 Task: Search one way flight ticket for 1 adult, 1 child, 1 infant in seat in premium economy from Yuma: Yuma International Airport/mcas Yuma to Indianapolis: Indianapolis International Airport on 8-5-2023. Number of bags: 2 carry on bags and 4 checked bags. Price is upto 91000. Outbound departure time preference is 11:45.
Action: Mouse moved to (392, 342)
Screenshot: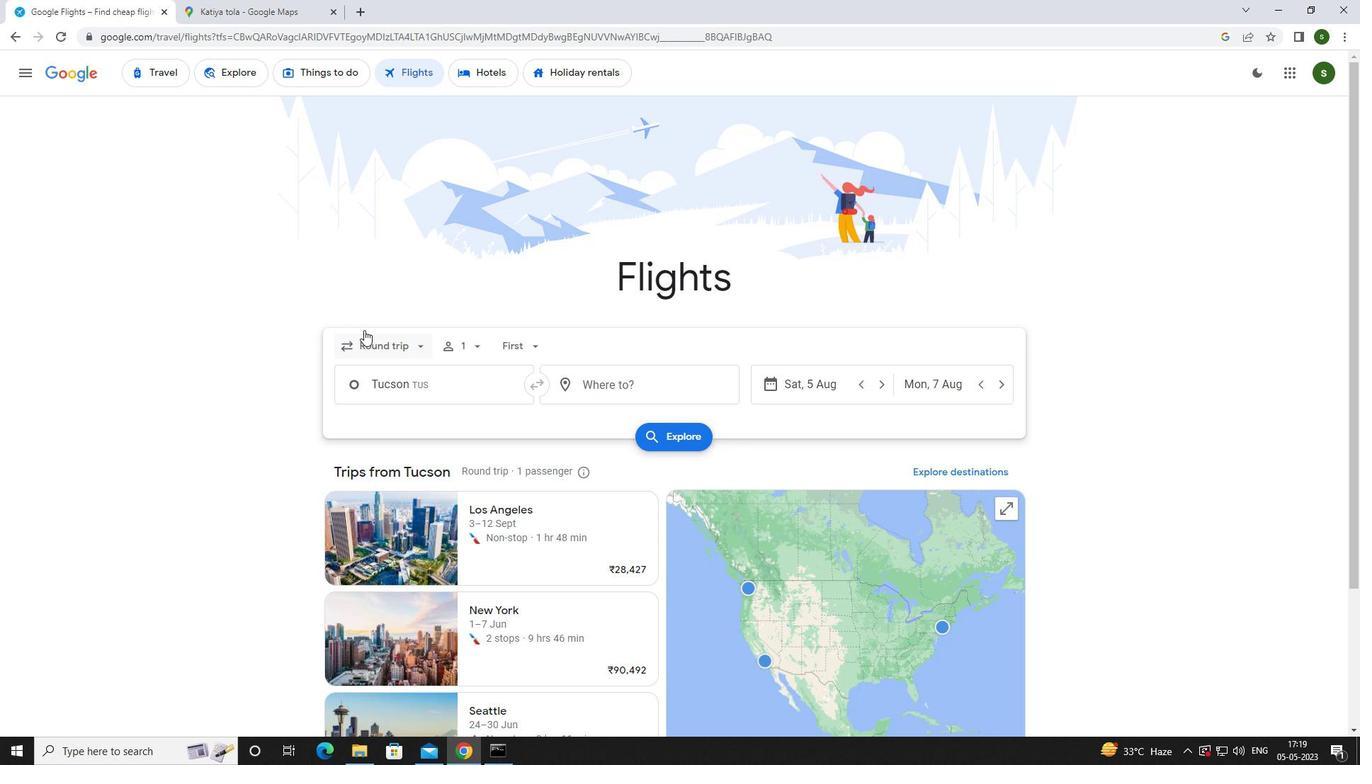 
Action: Mouse pressed left at (392, 342)
Screenshot: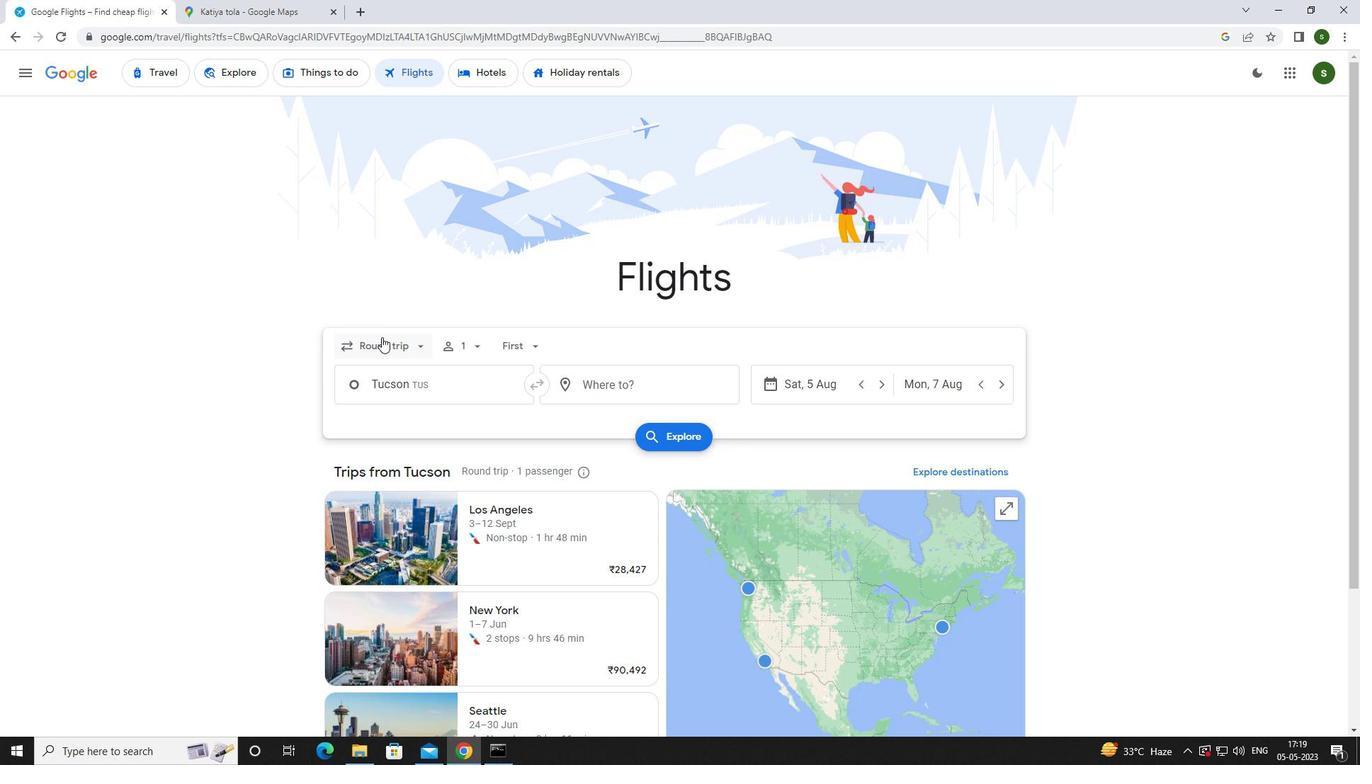 
Action: Mouse moved to (407, 407)
Screenshot: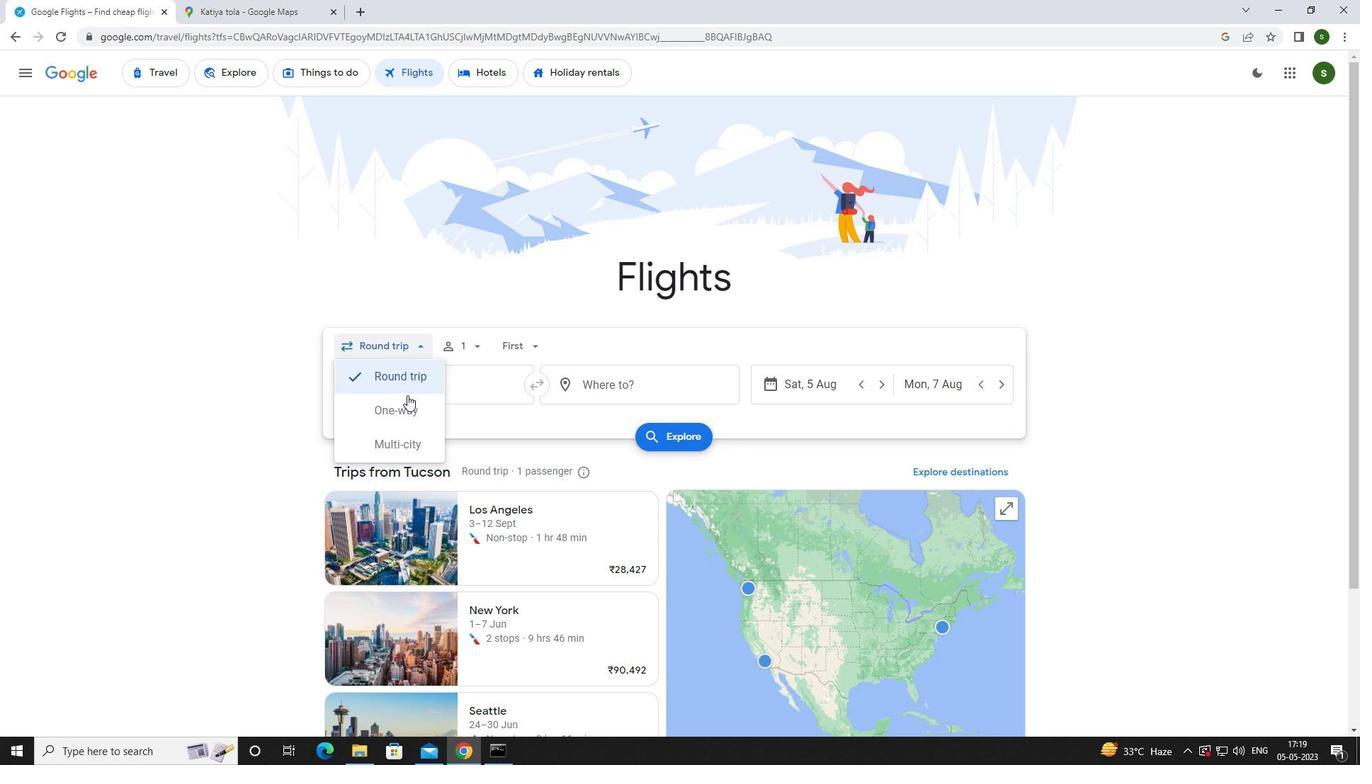 
Action: Mouse pressed left at (407, 407)
Screenshot: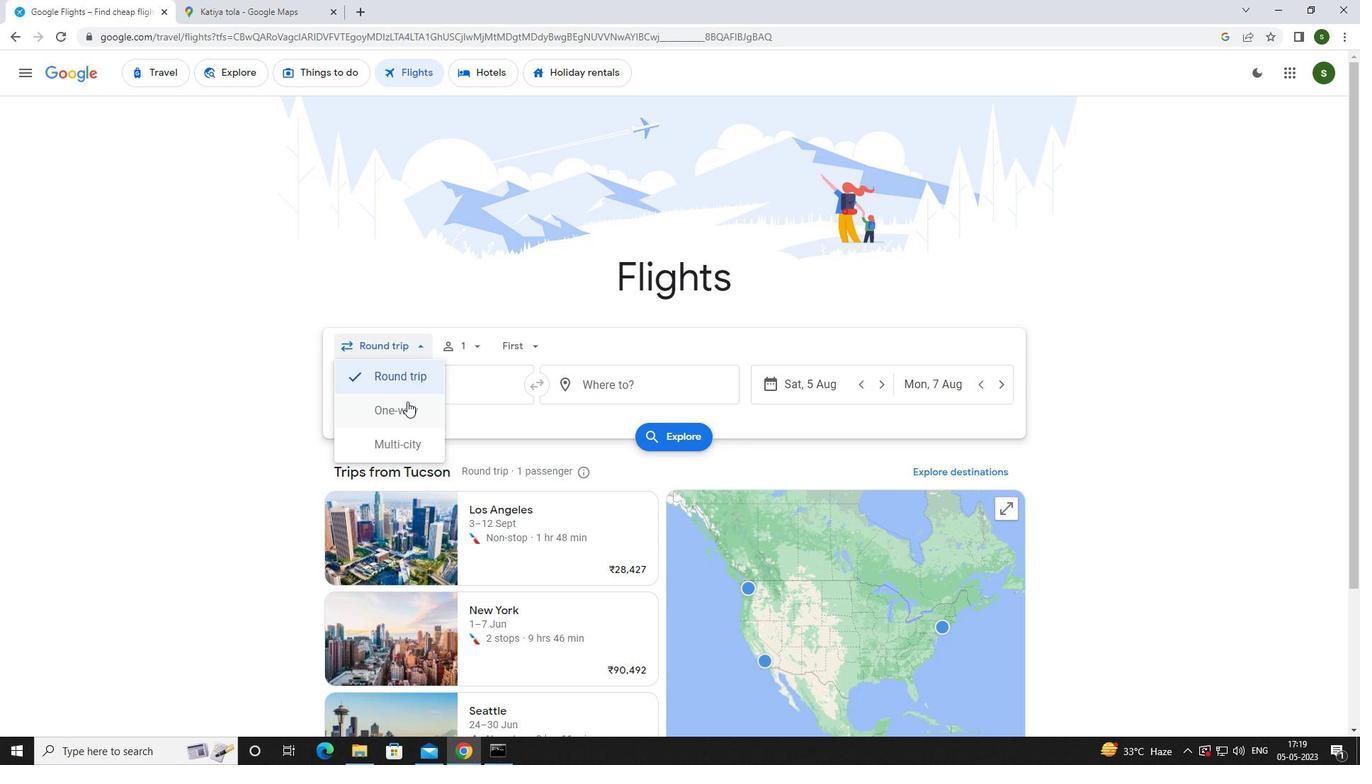 
Action: Mouse moved to (470, 347)
Screenshot: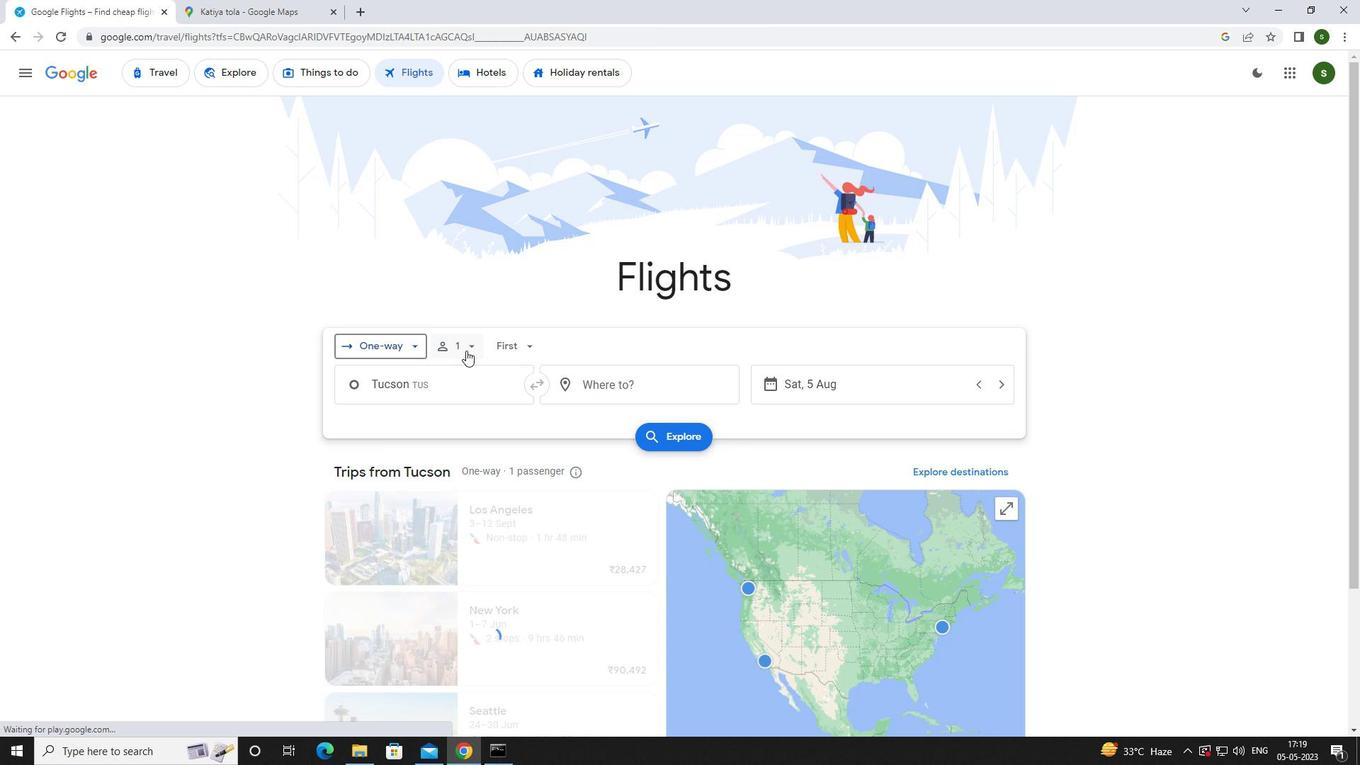 
Action: Mouse pressed left at (470, 347)
Screenshot: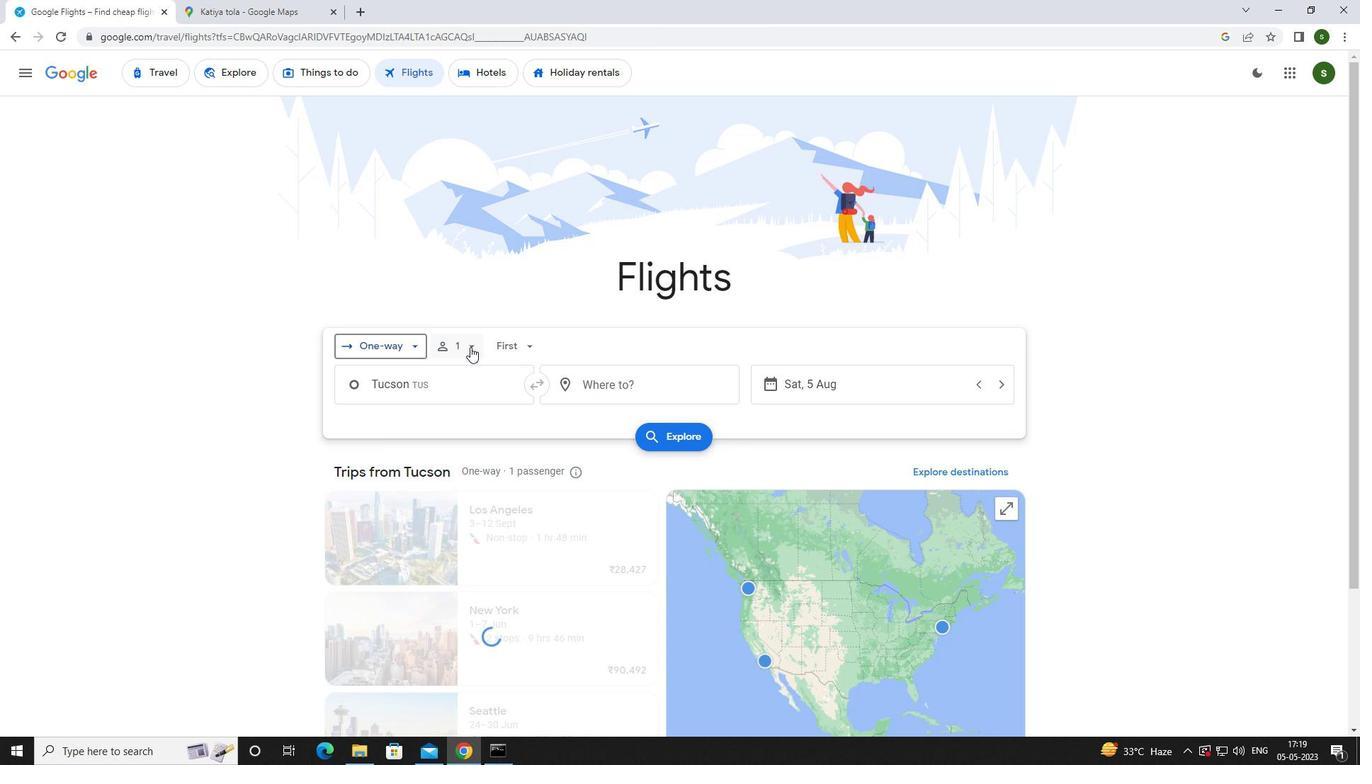 
Action: Mouse moved to (578, 415)
Screenshot: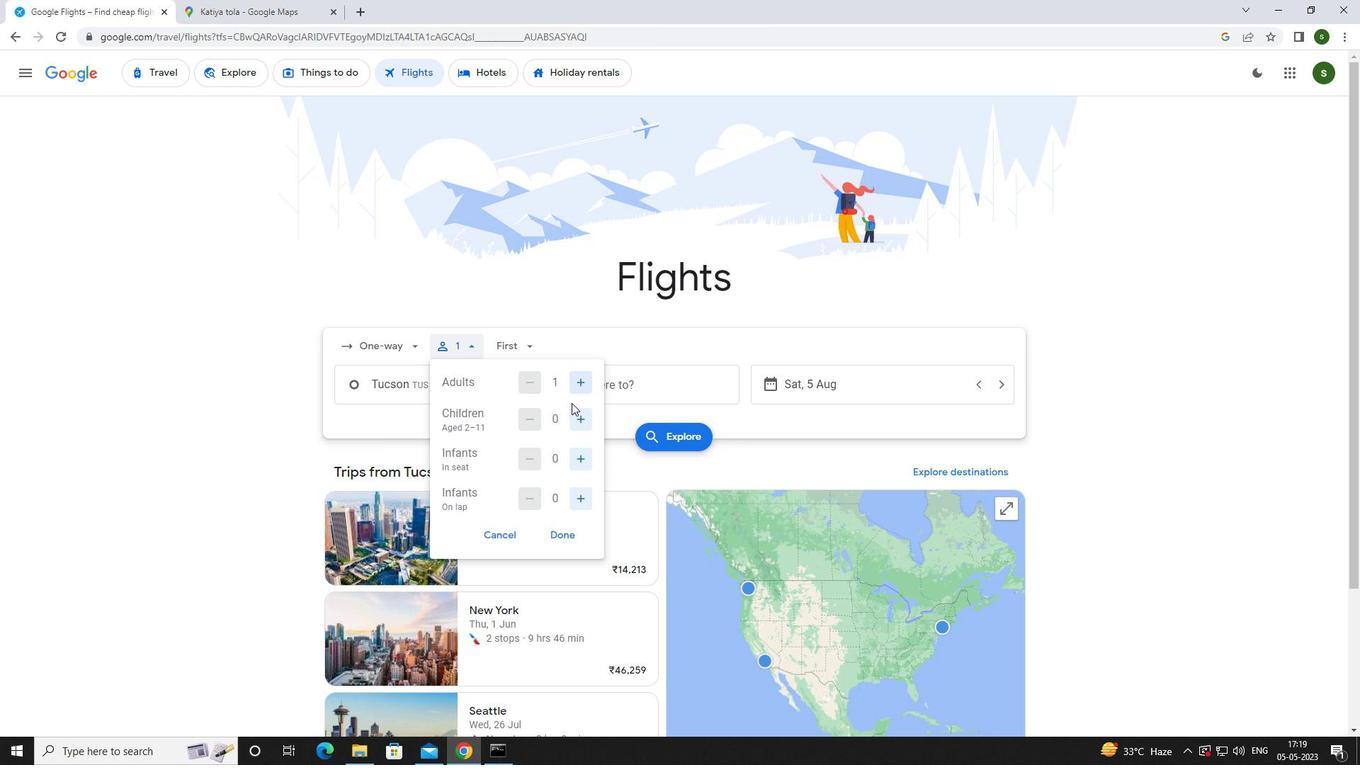 
Action: Mouse pressed left at (578, 415)
Screenshot: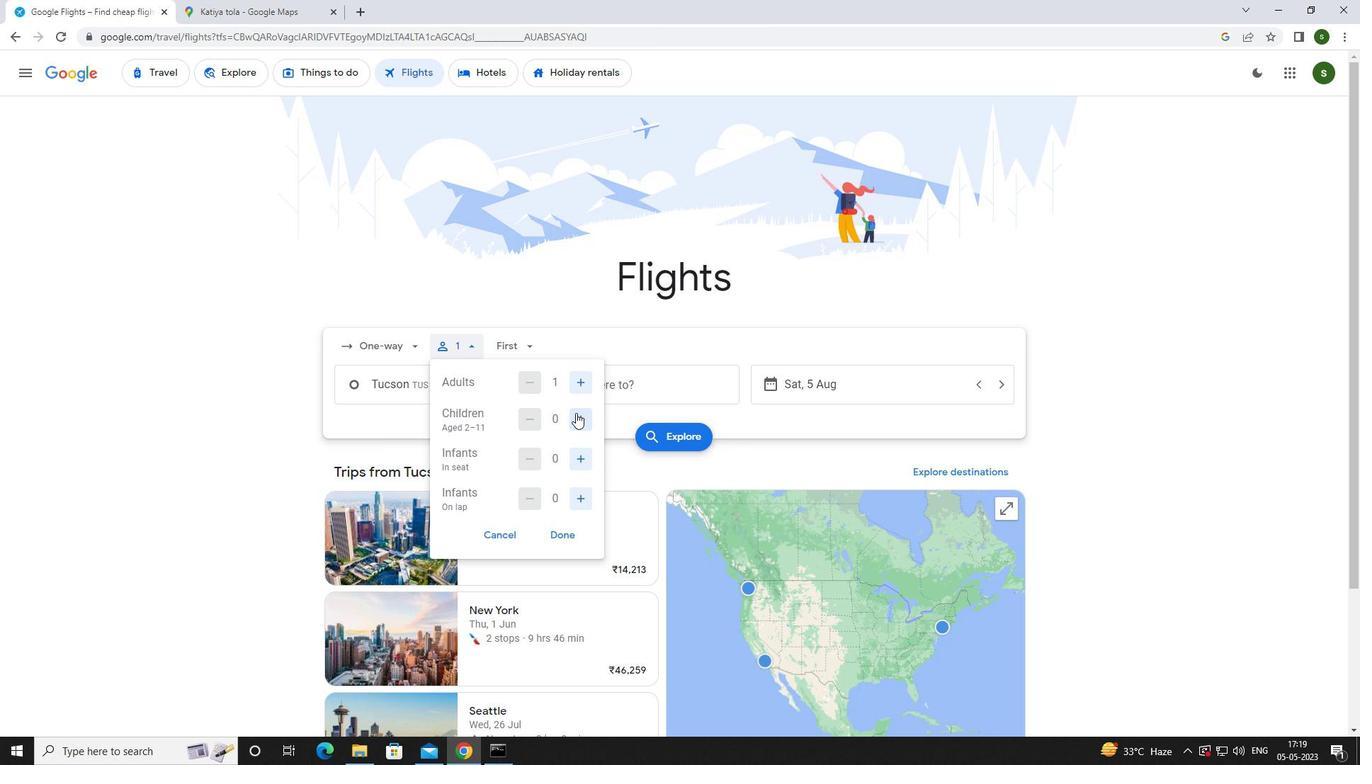 
Action: Mouse moved to (574, 455)
Screenshot: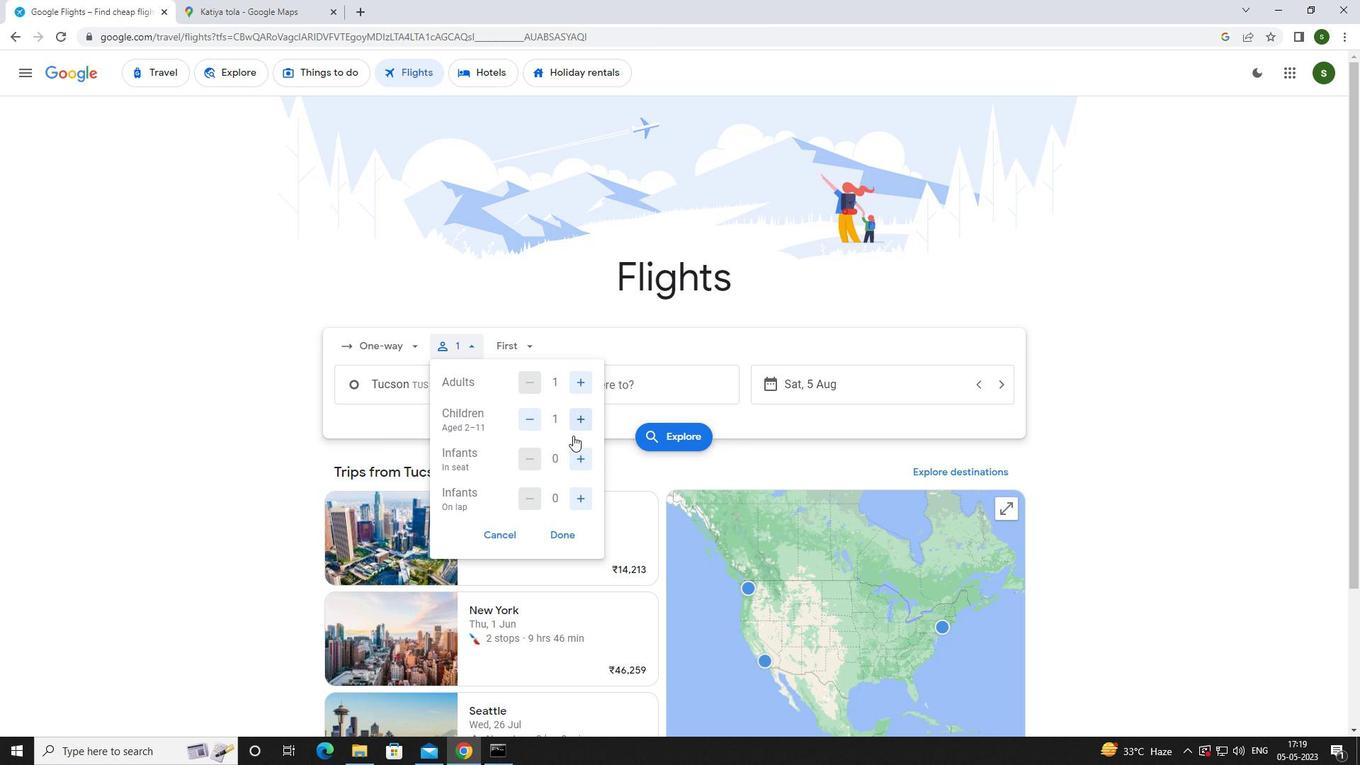 
Action: Mouse pressed left at (574, 455)
Screenshot: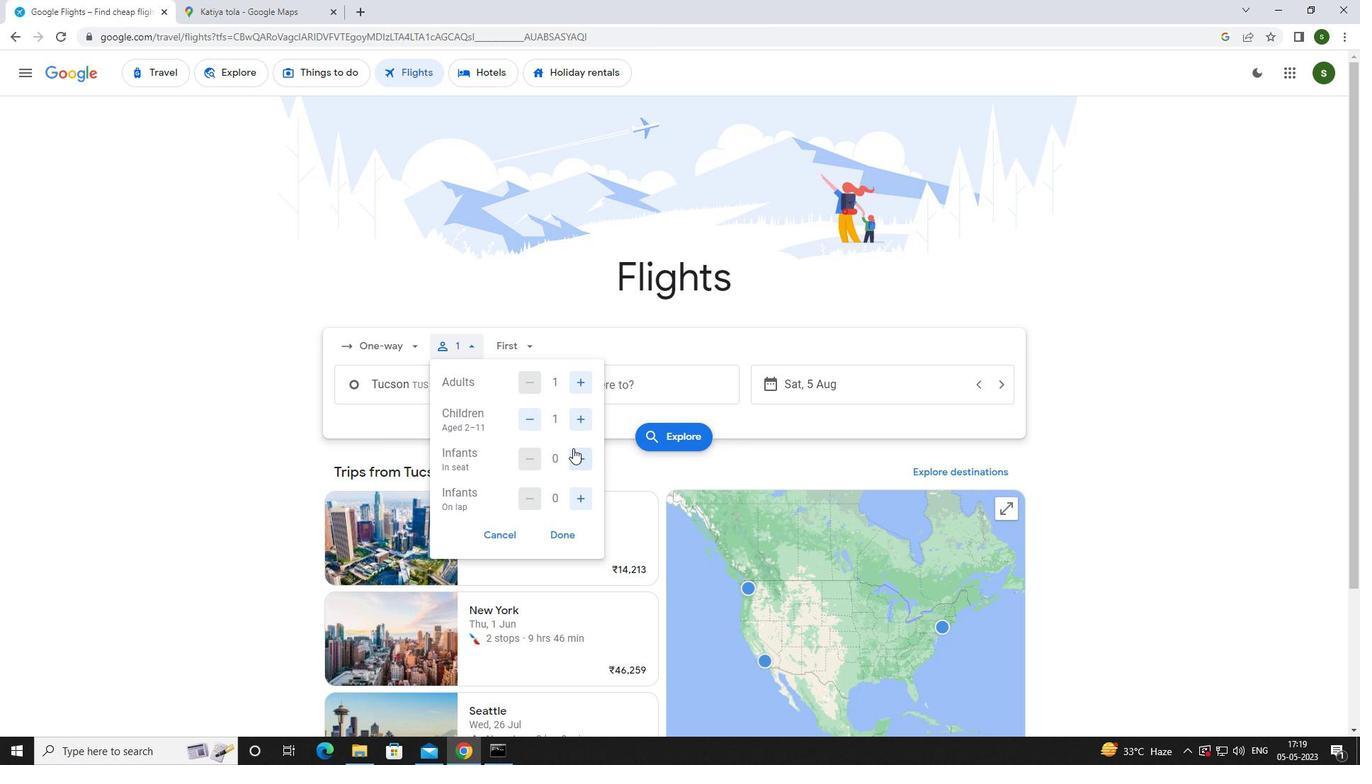 
Action: Mouse moved to (514, 345)
Screenshot: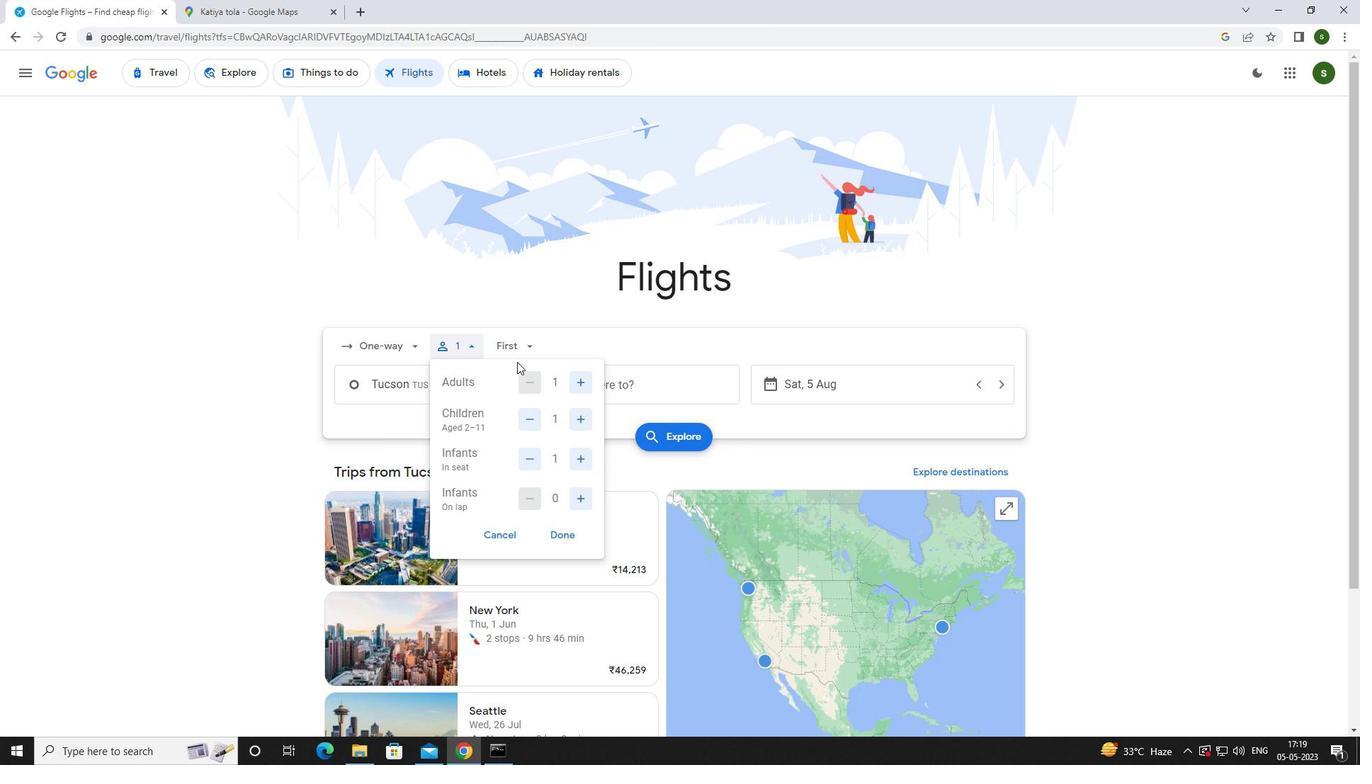 
Action: Mouse pressed left at (514, 345)
Screenshot: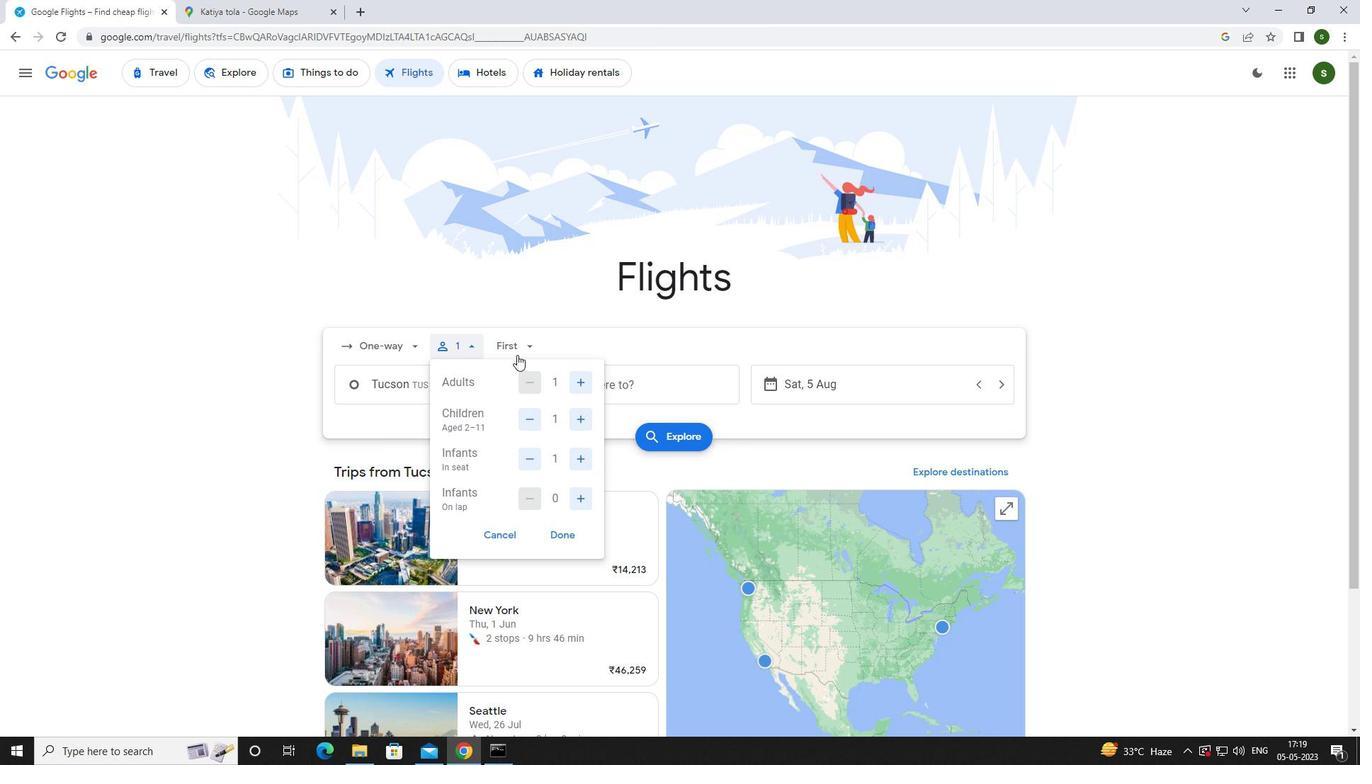
Action: Mouse moved to (546, 406)
Screenshot: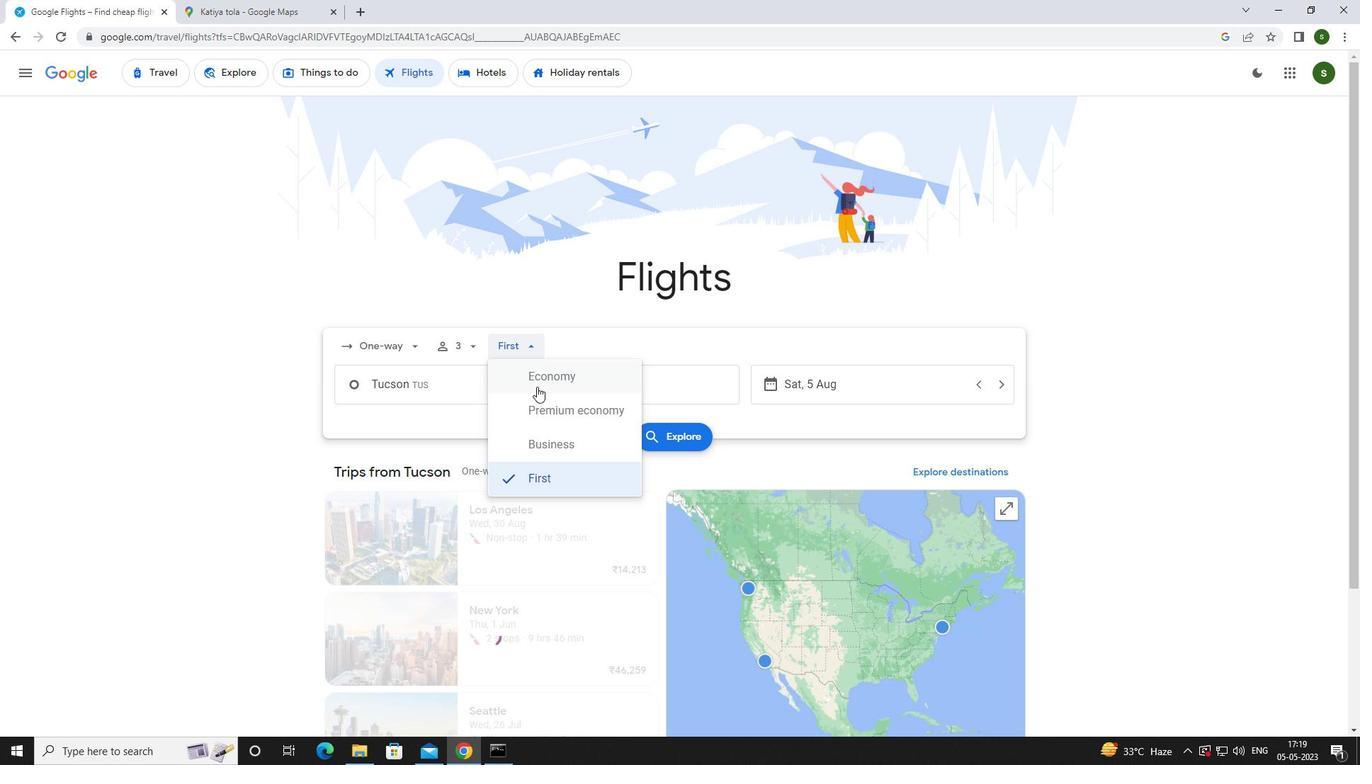 
Action: Mouse pressed left at (546, 406)
Screenshot: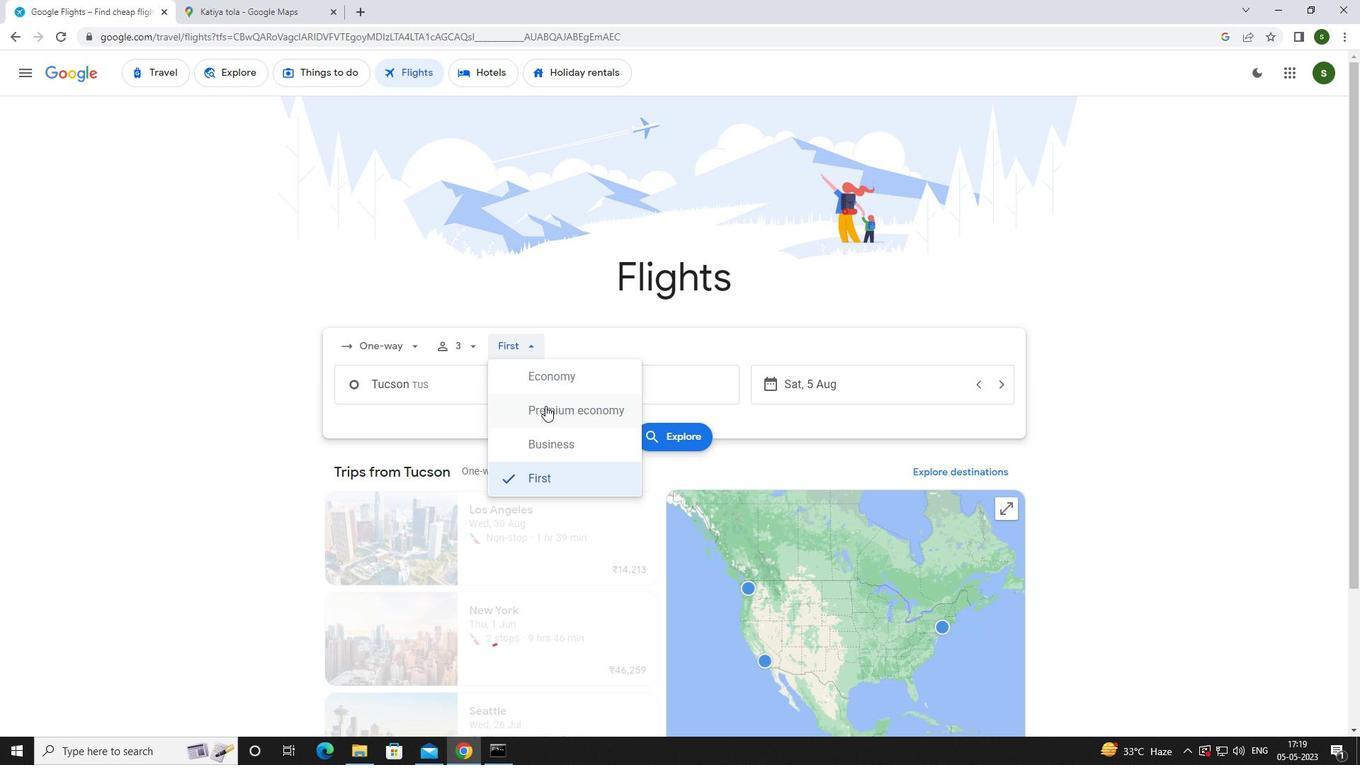 
Action: Mouse moved to (473, 391)
Screenshot: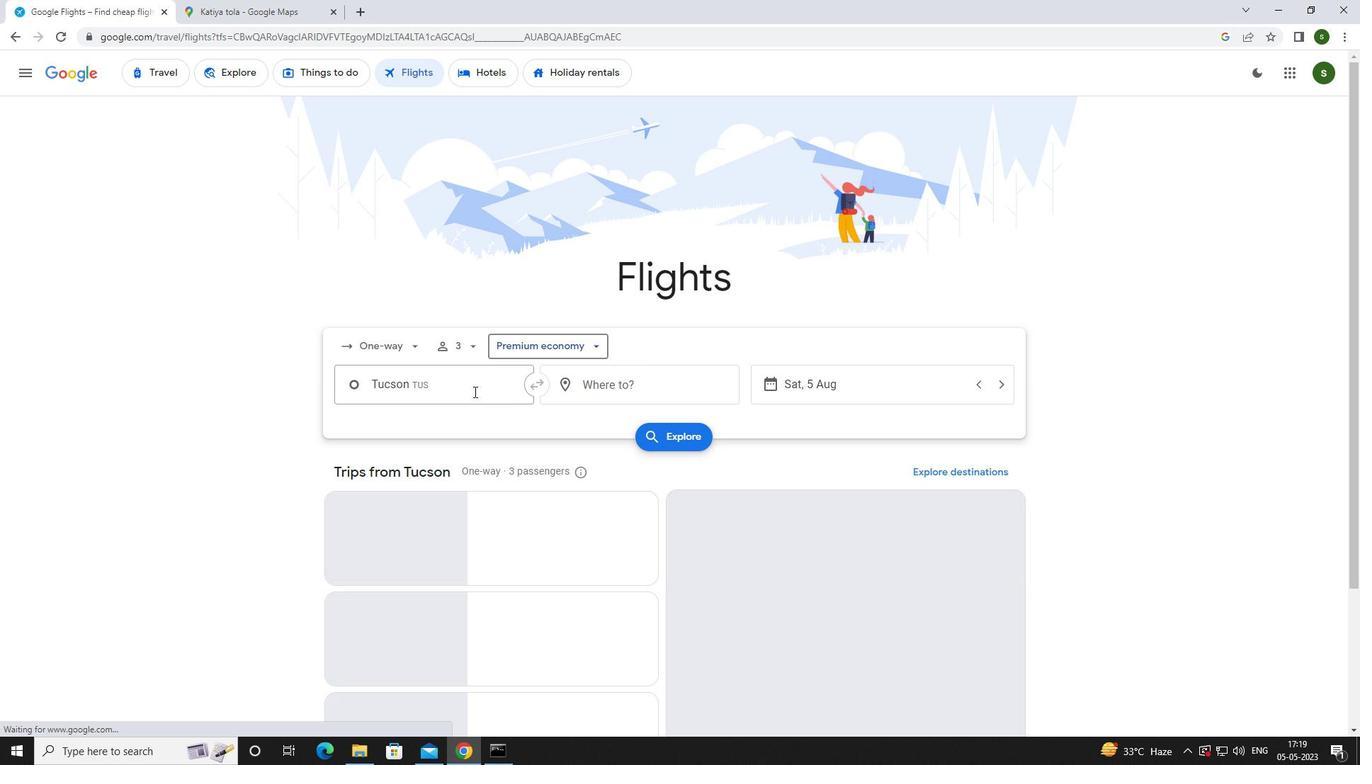 
Action: Mouse pressed left at (473, 391)
Screenshot: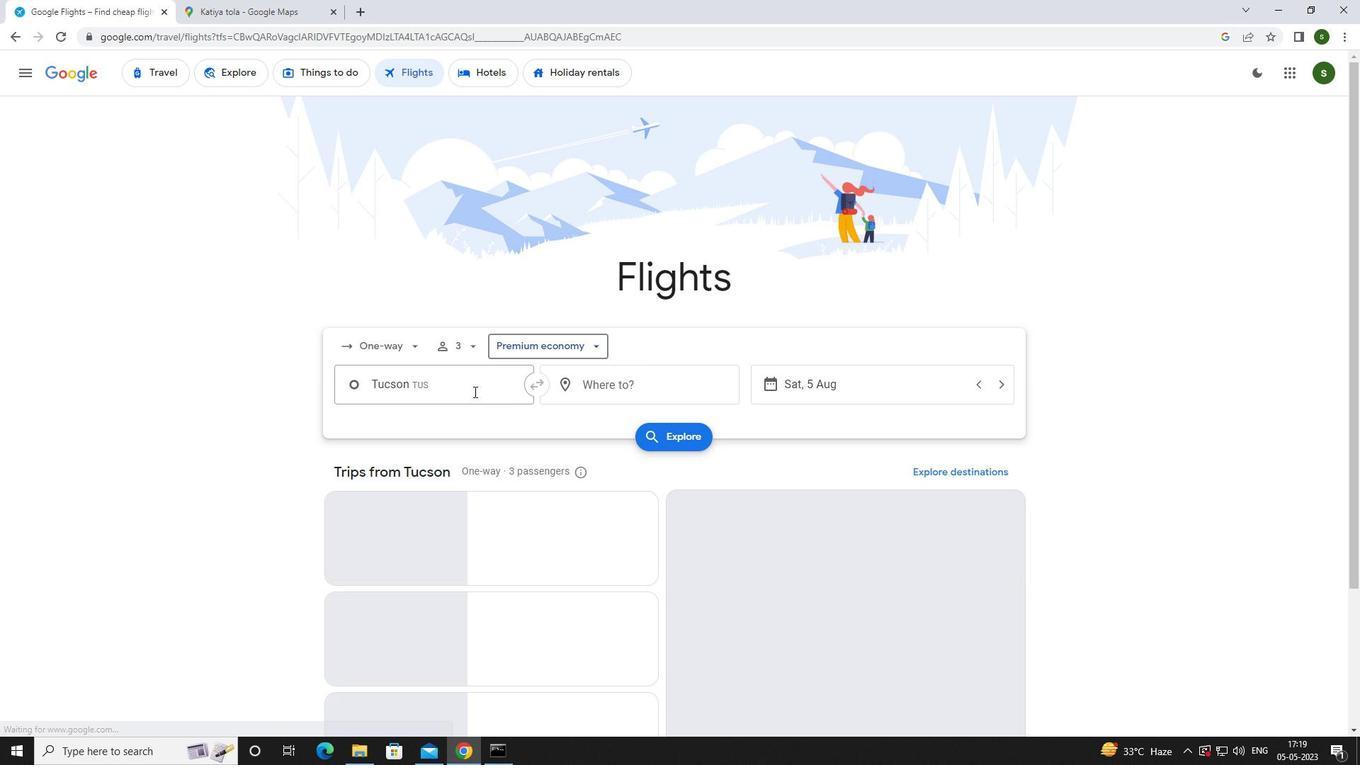 
Action: Key pressed <Key.caps_lock>y<Key.caps_lock>uma
Screenshot: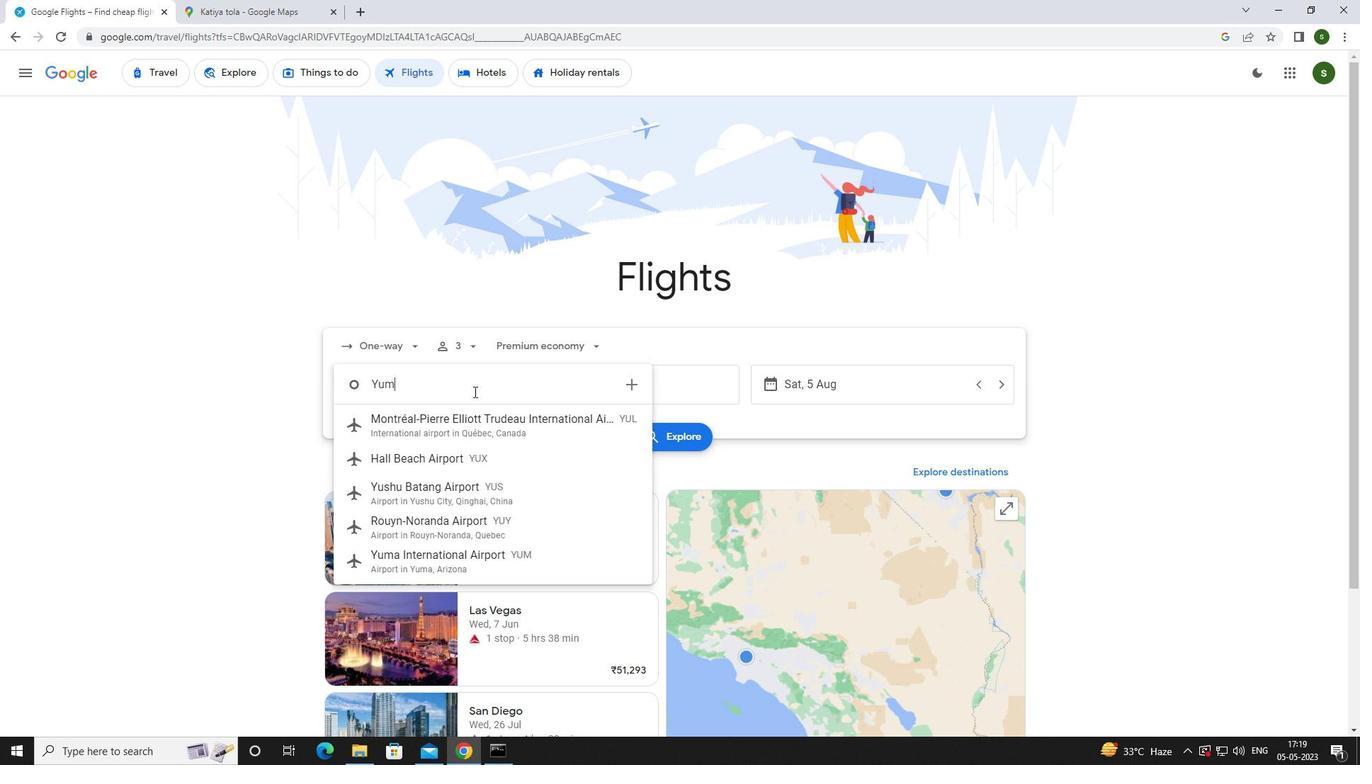
Action: Mouse moved to (477, 459)
Screenshot: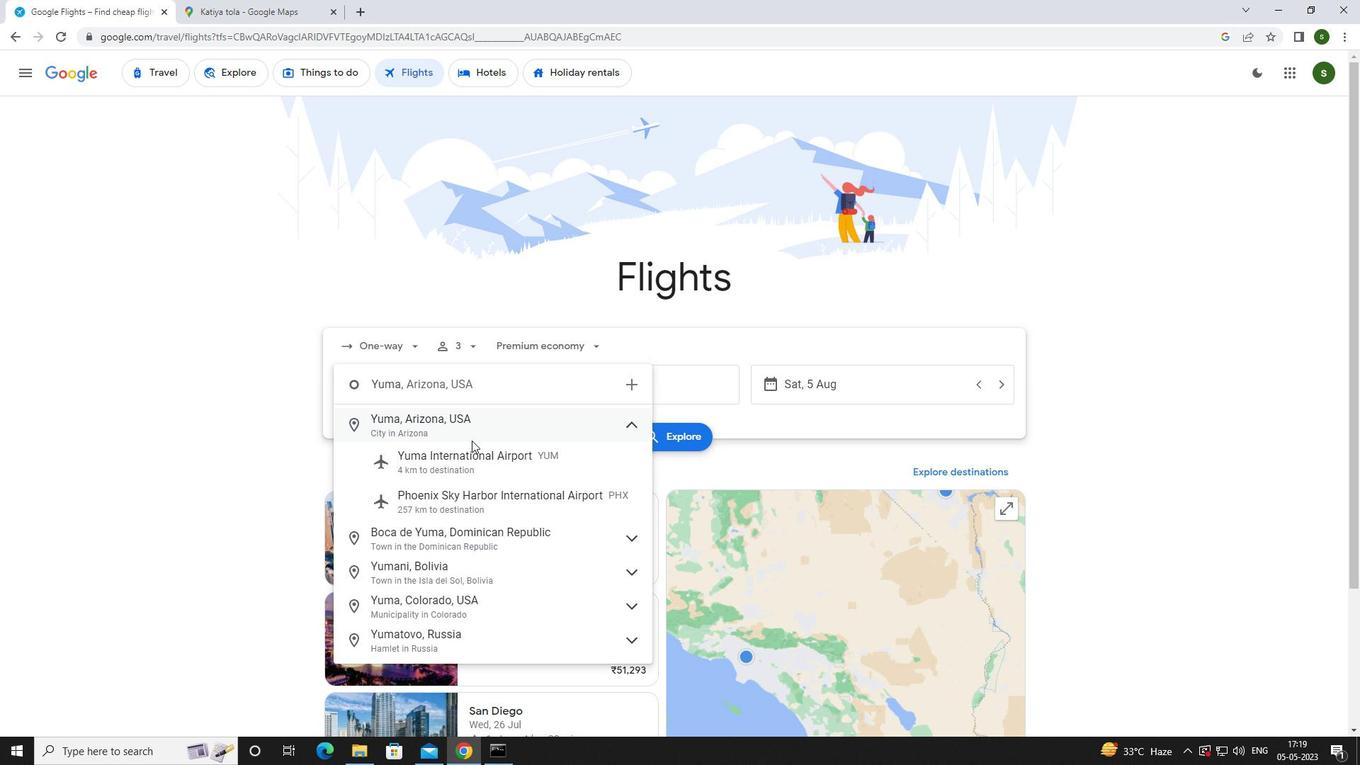 
Action: Mouse pressed left at (477, 459)
Screenshot: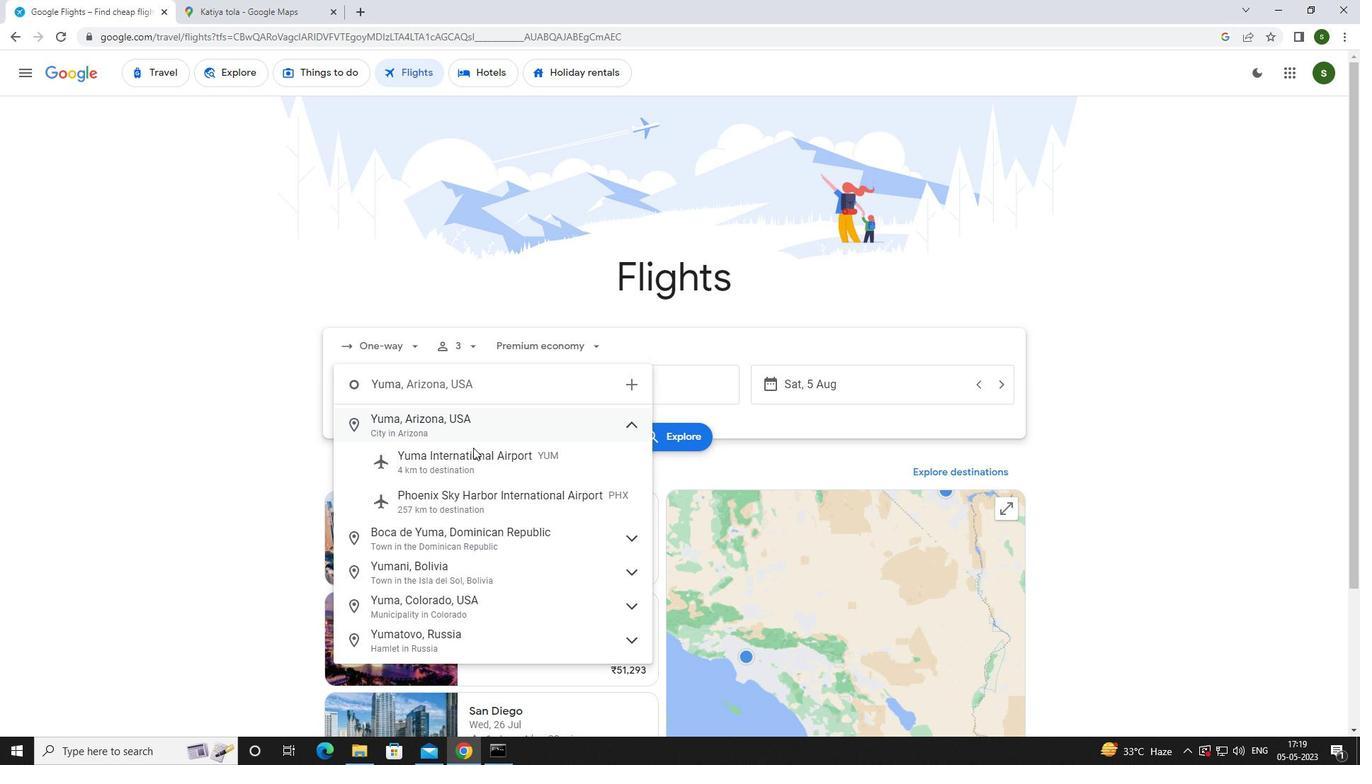 
Action: Mouse moved to (607, 383)
Screenshot: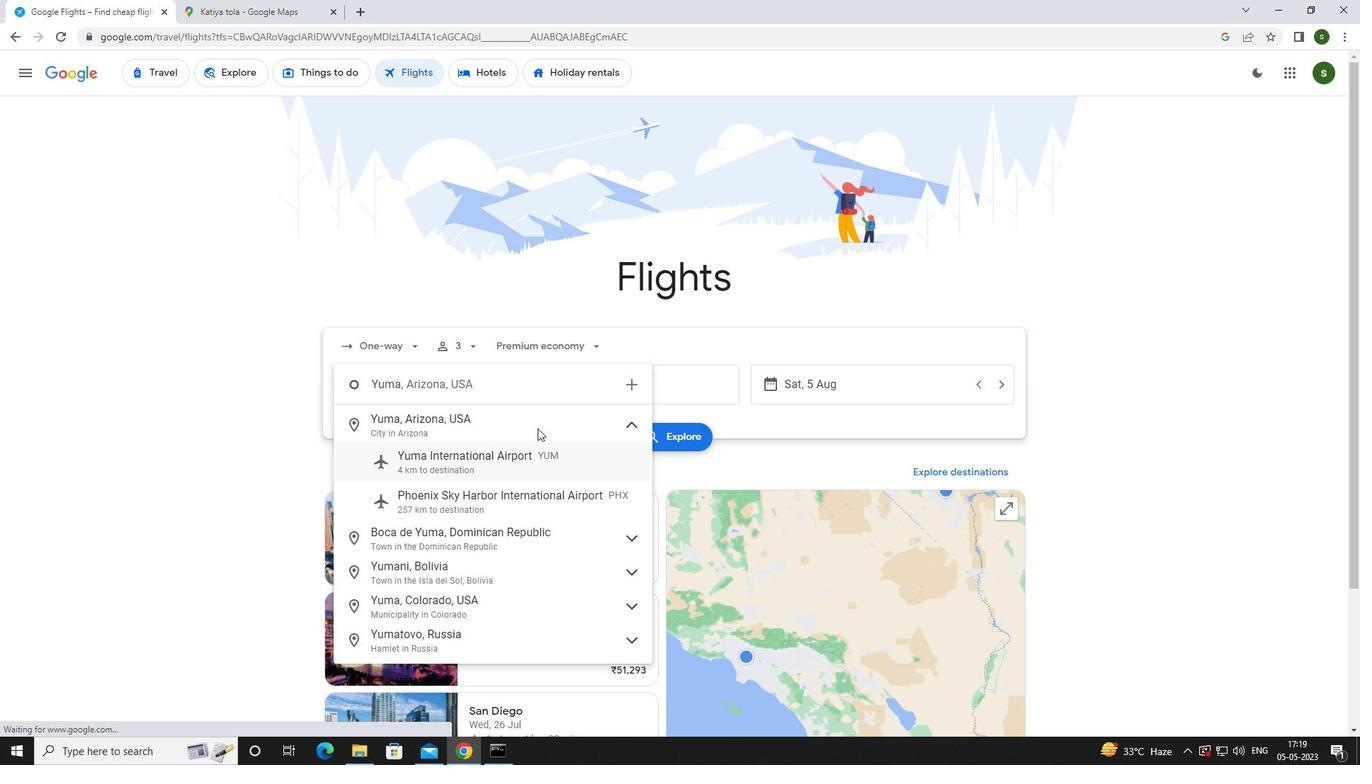 
Action: Mouse pressed left at (607, 383)
Screenshot: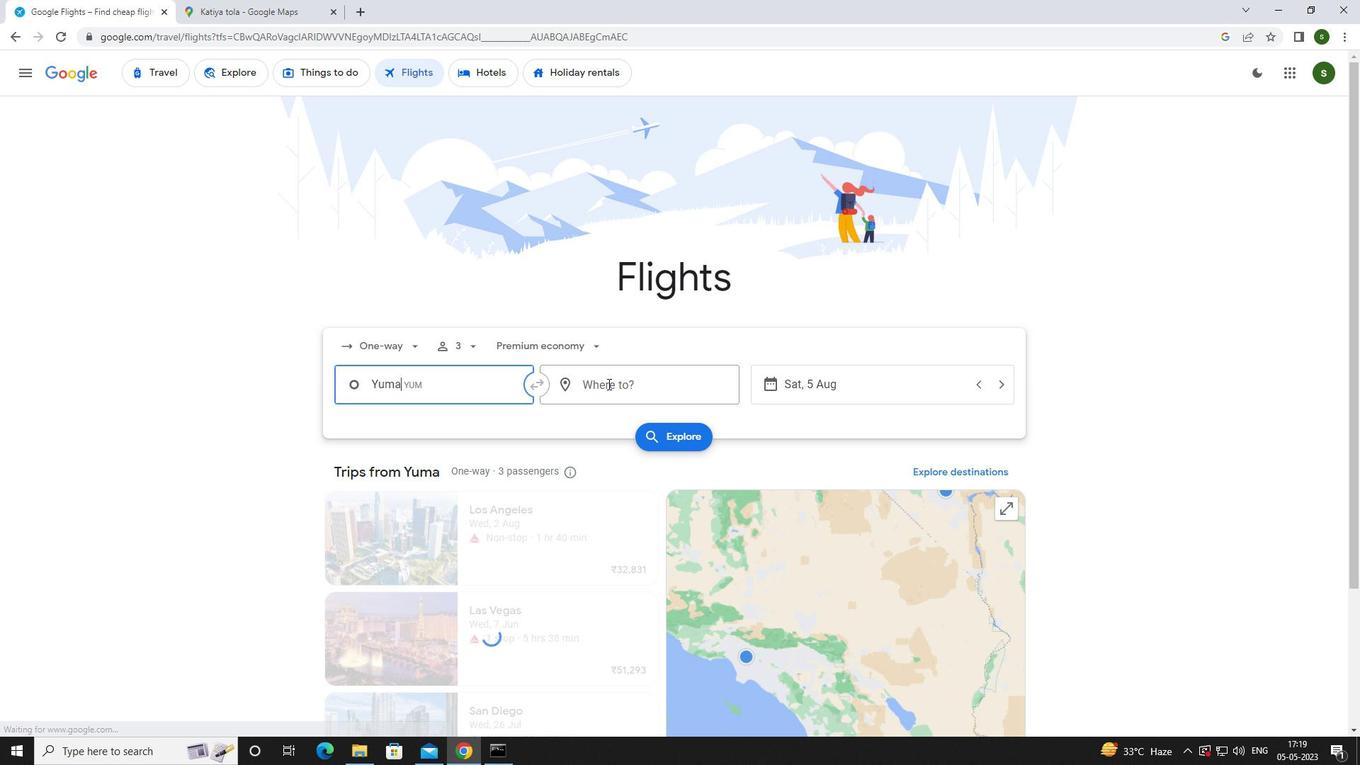 
Action: Key pressed <Key.caps_lock>i<Key.caps_lock>ndianapoli
Screenshot: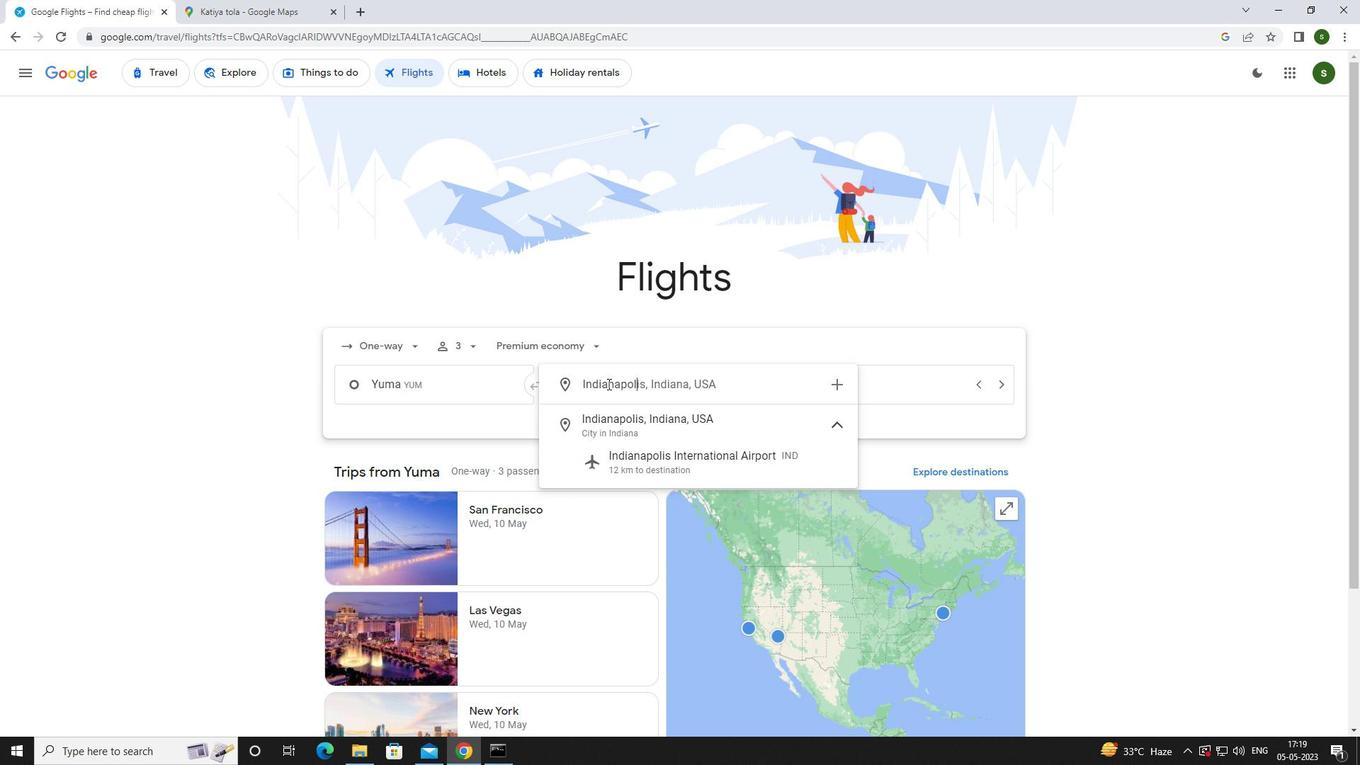 
Action: Mouse moved to (612, 464)
Screenshot: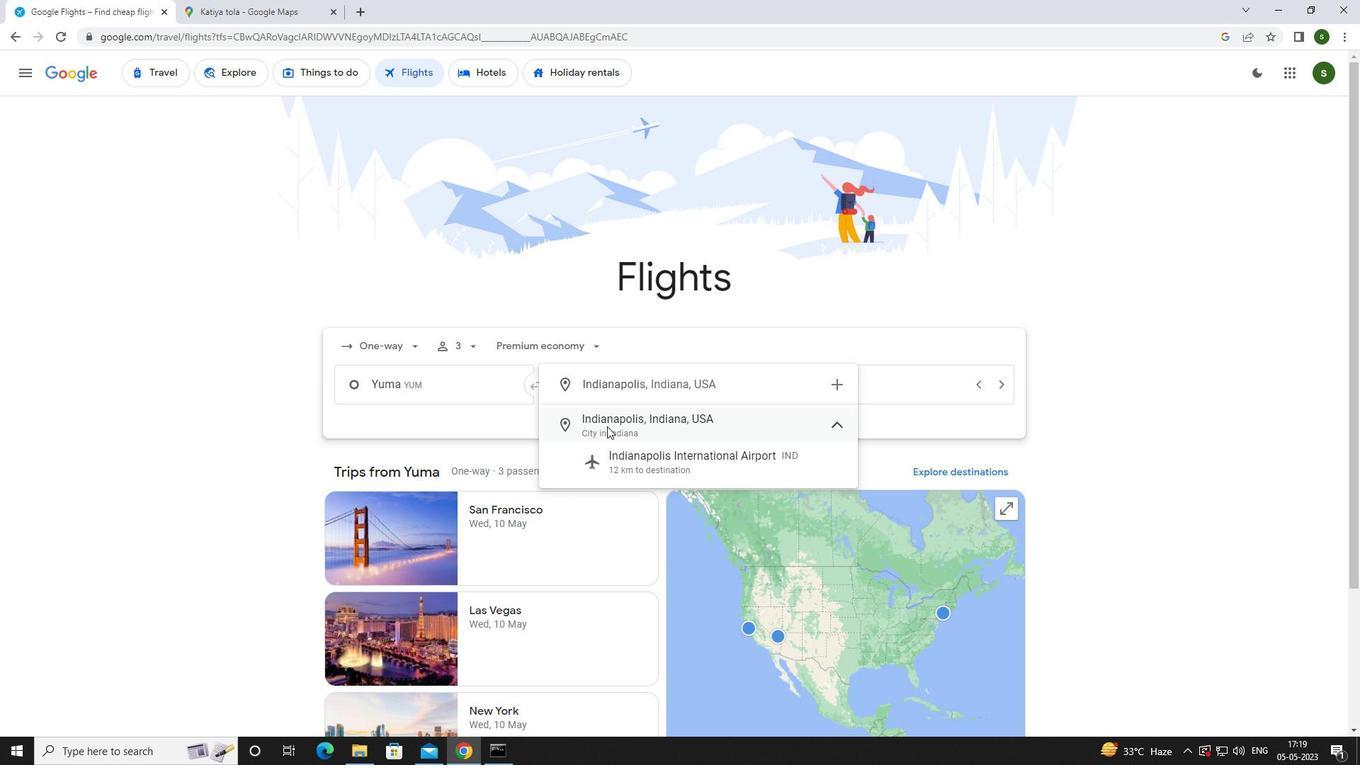 
Action: Mouse pressed left at (612, 464)
Screenshot: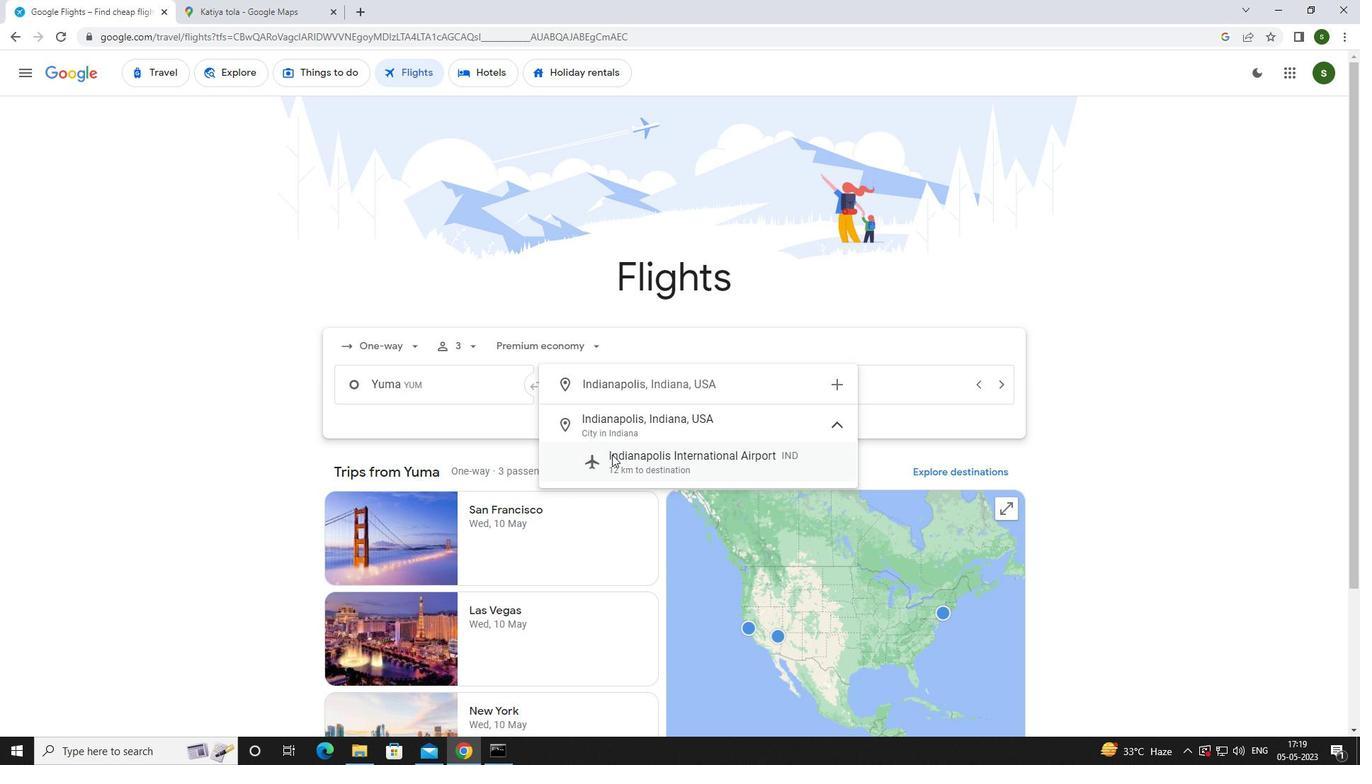 
Action: Mouse moved to (812, 382)
Screenshot: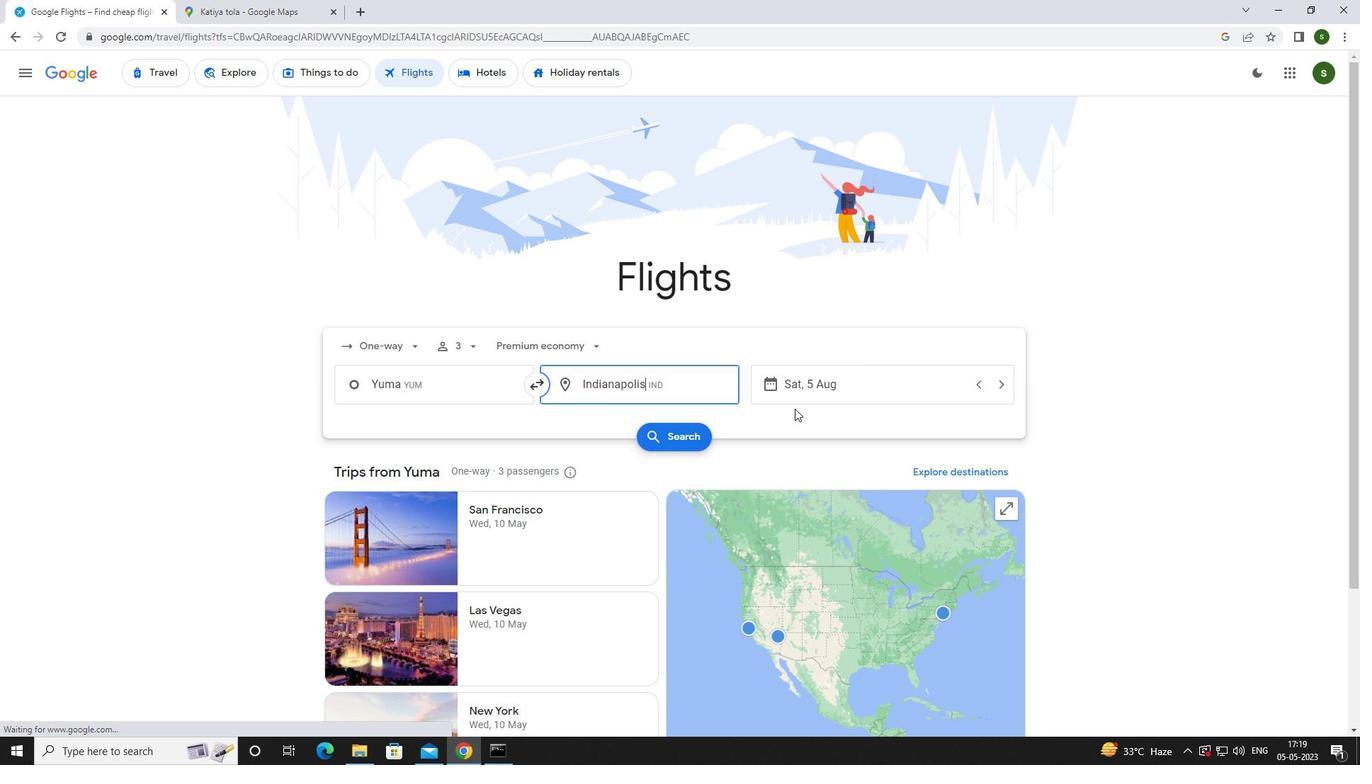 
Action: Mouse pressed left at (812, 382)
Screenshot: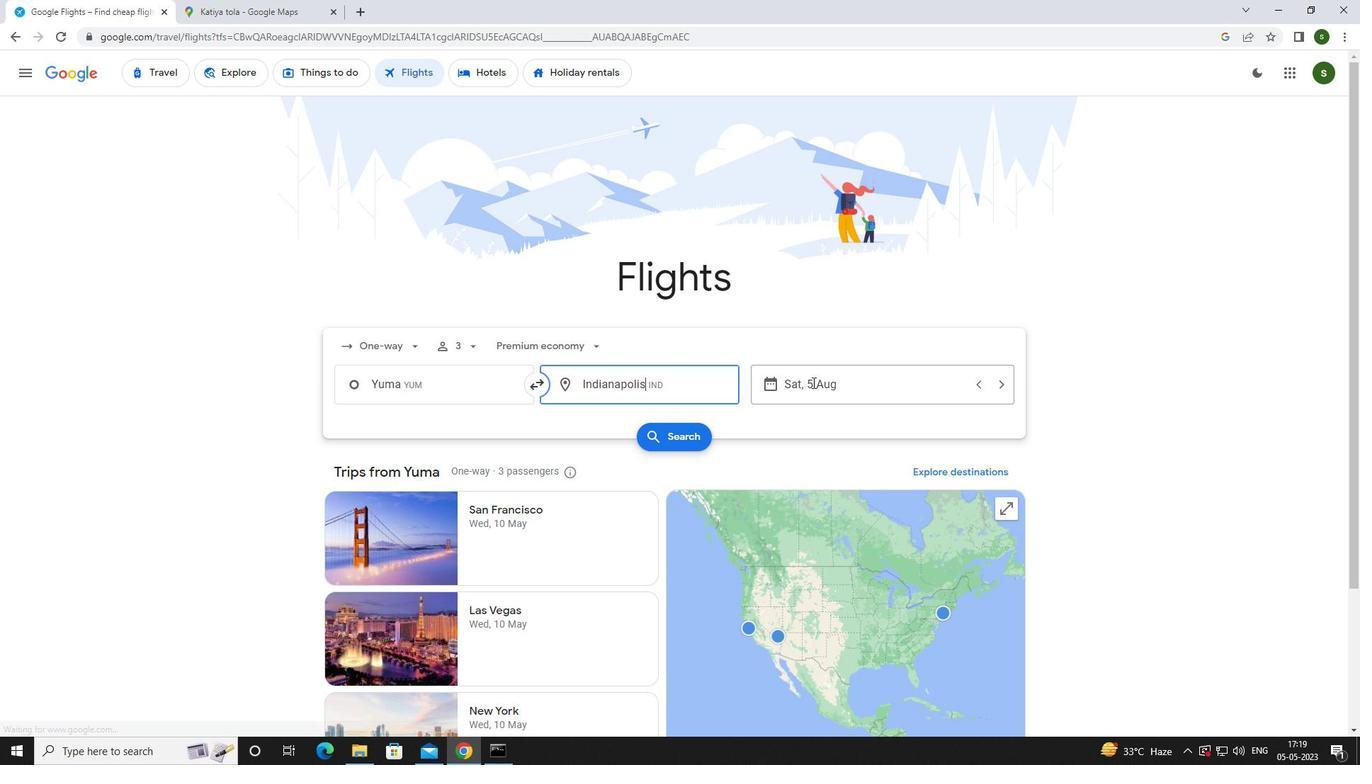 
Action: Mouse moved to (720, 483)
Screenshot: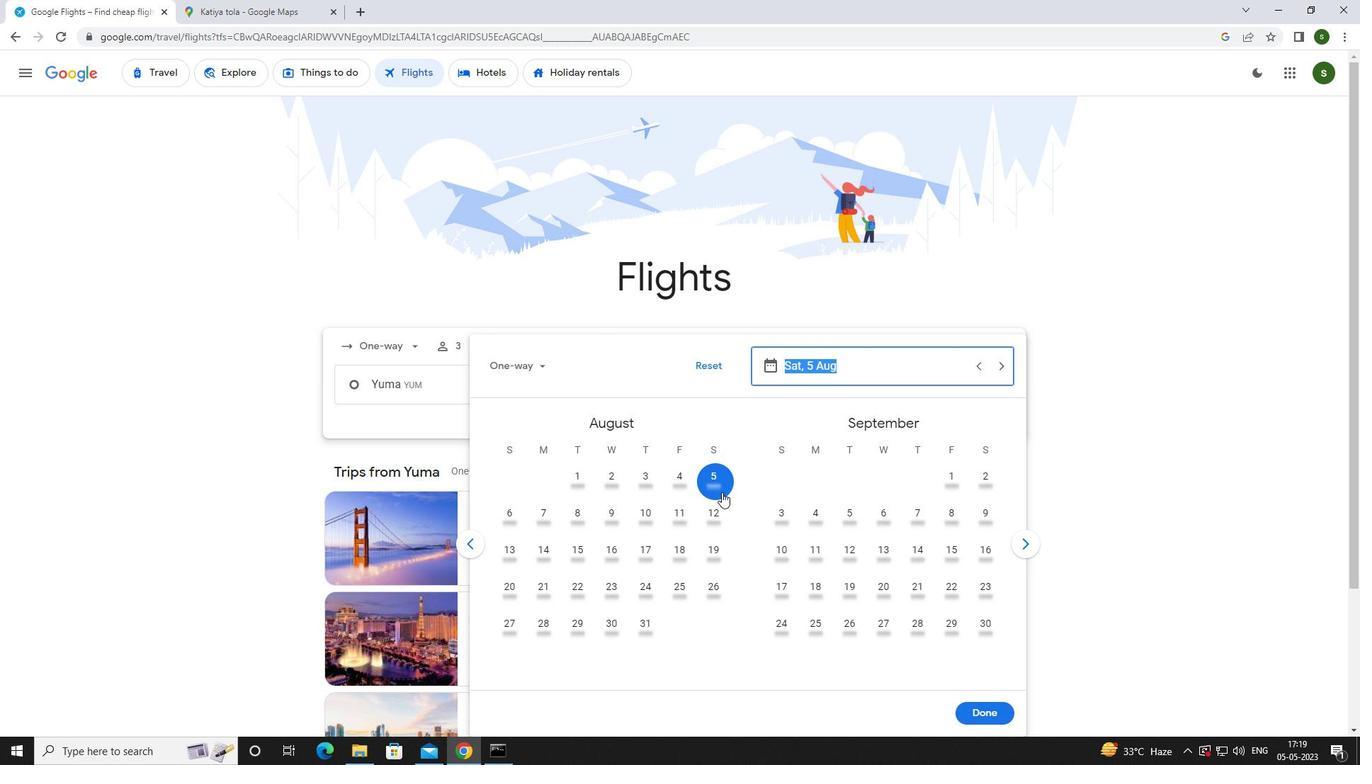 
Action: Mouse pressed left at (720, 483)
Screenshot: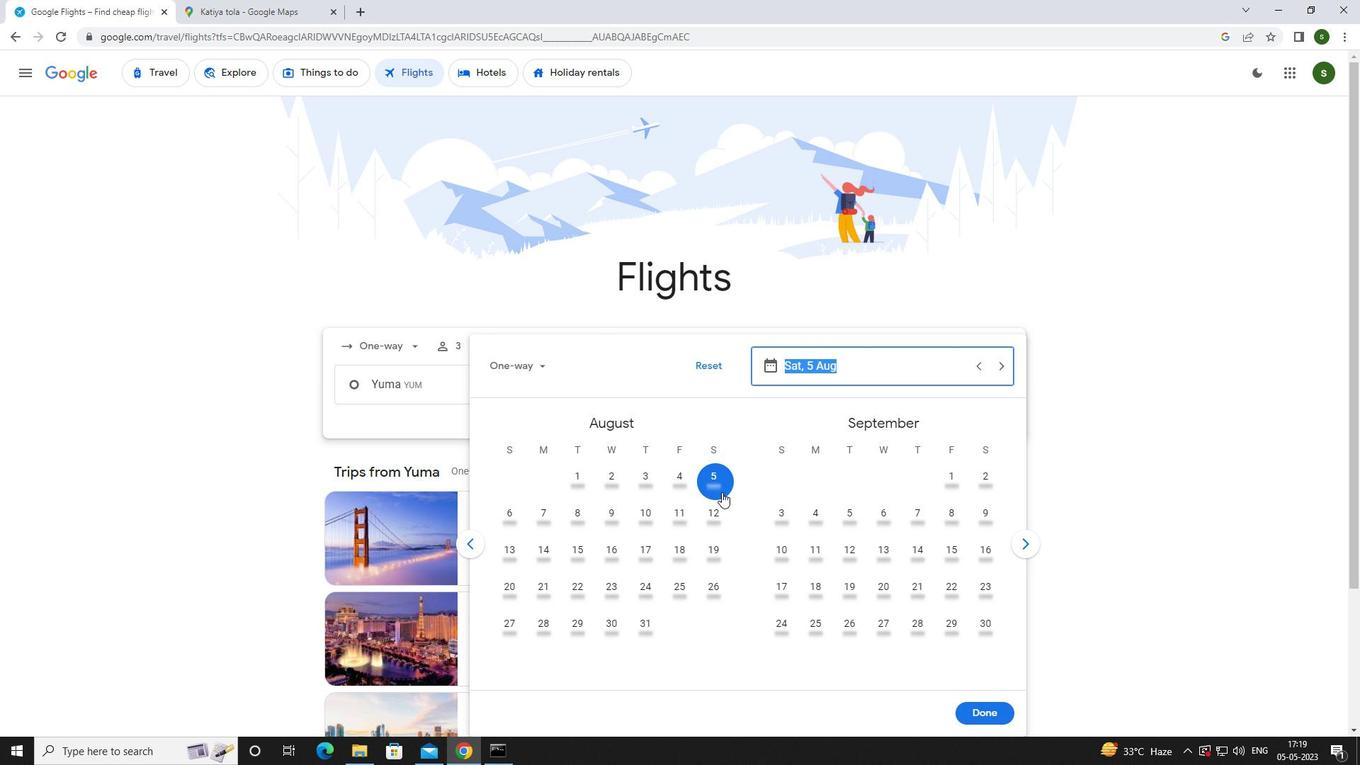 
Action: Mouse moved to (993, 706)
Screenshot: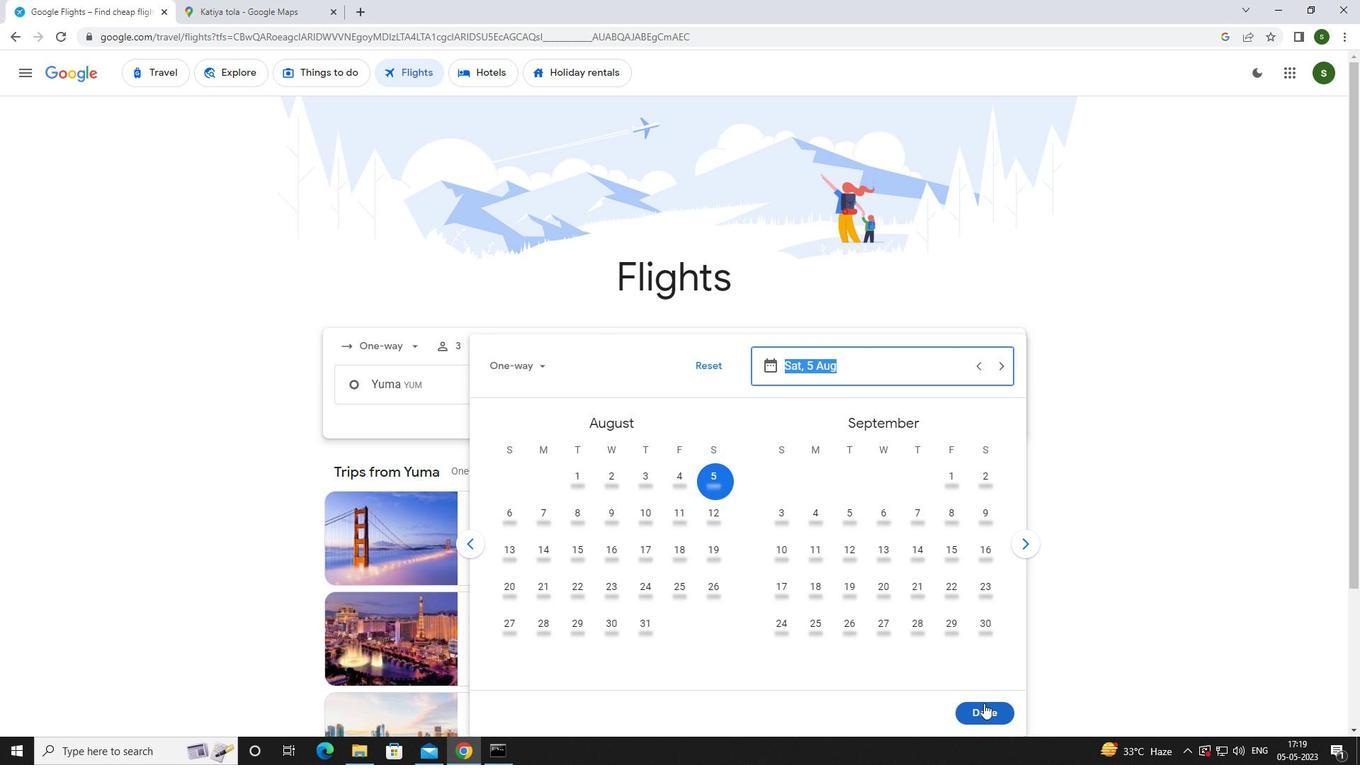 
Action: Mouse pressed left at (993, 706)
Screenshot: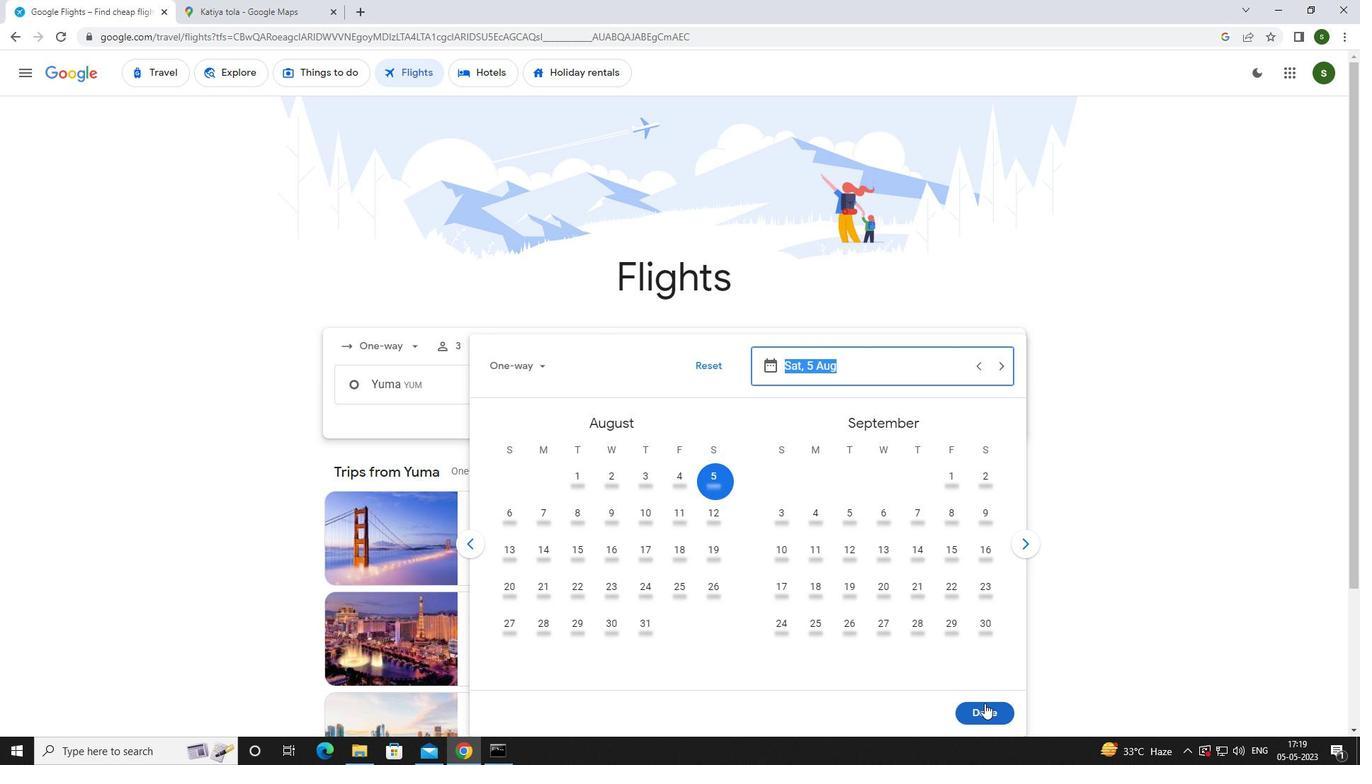 
Action: Mouse moved to (671, 436)
Screenshot: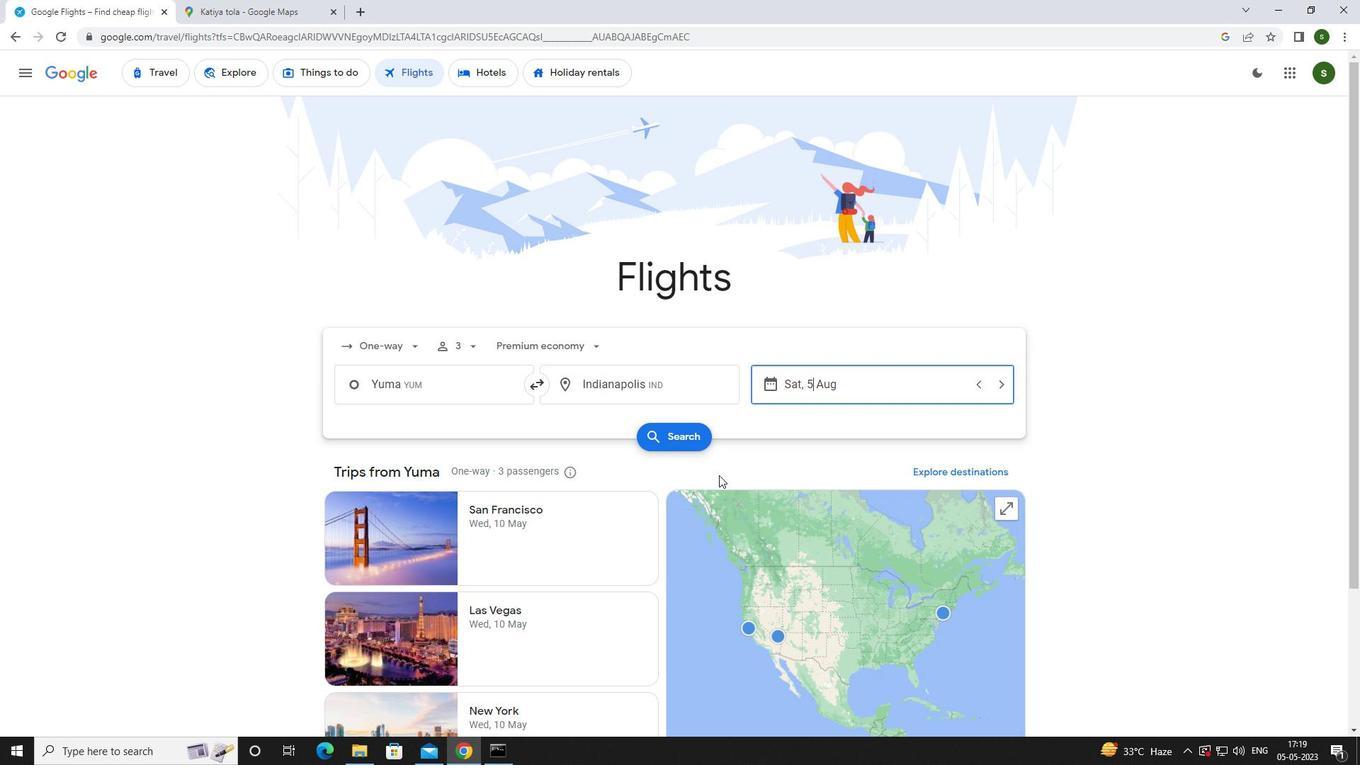 
Action: Mouse pressed left at (671, 436)
Screenshot: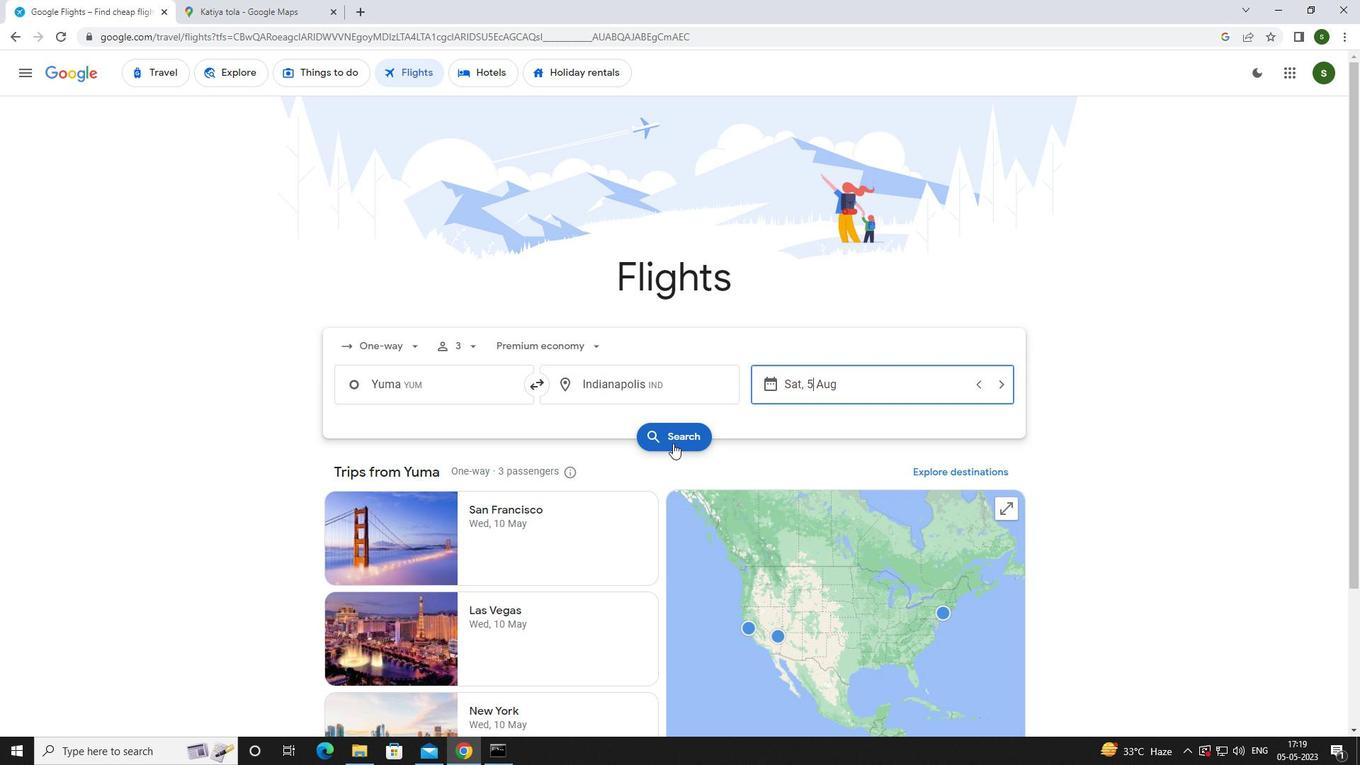 
Action: Mouse moved to (335, 197)
Screenshot: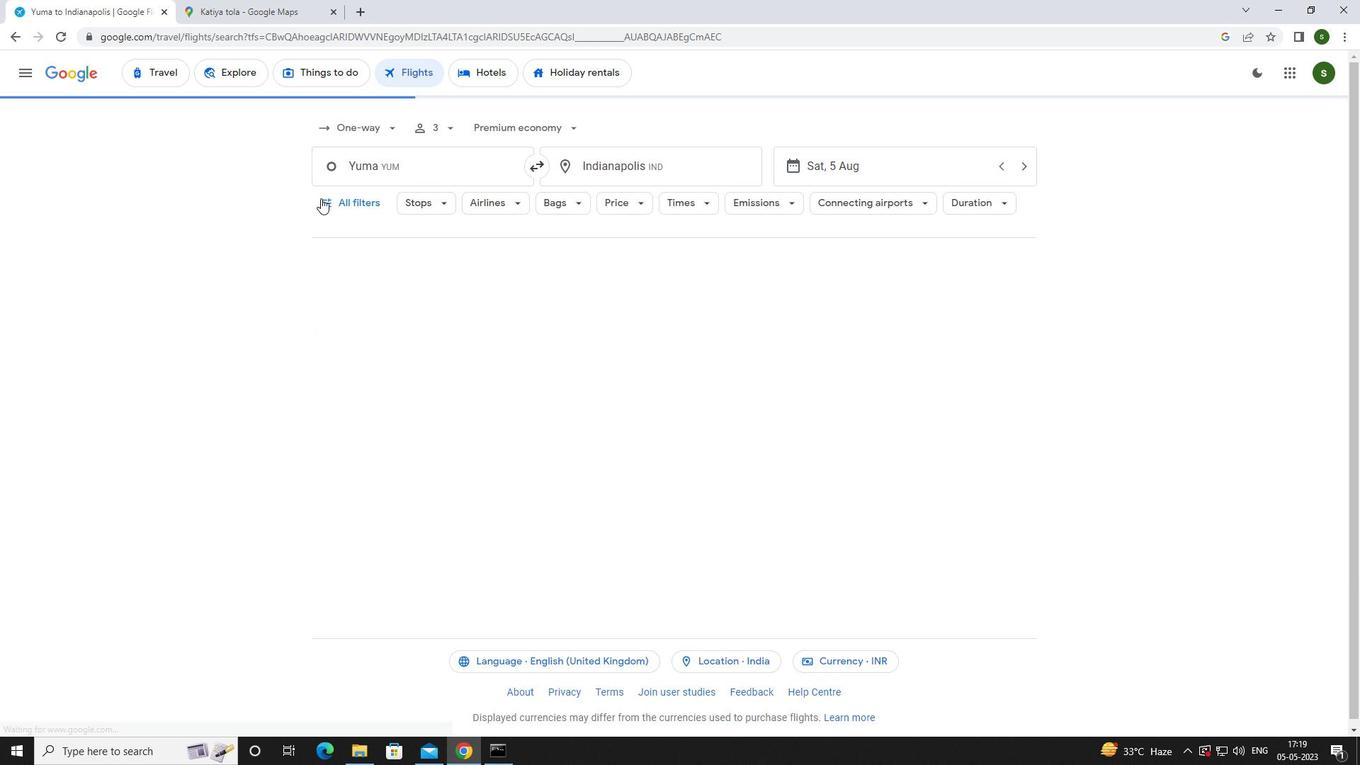 
Action: Mouse pressed left at (335, 197)
Screenshot: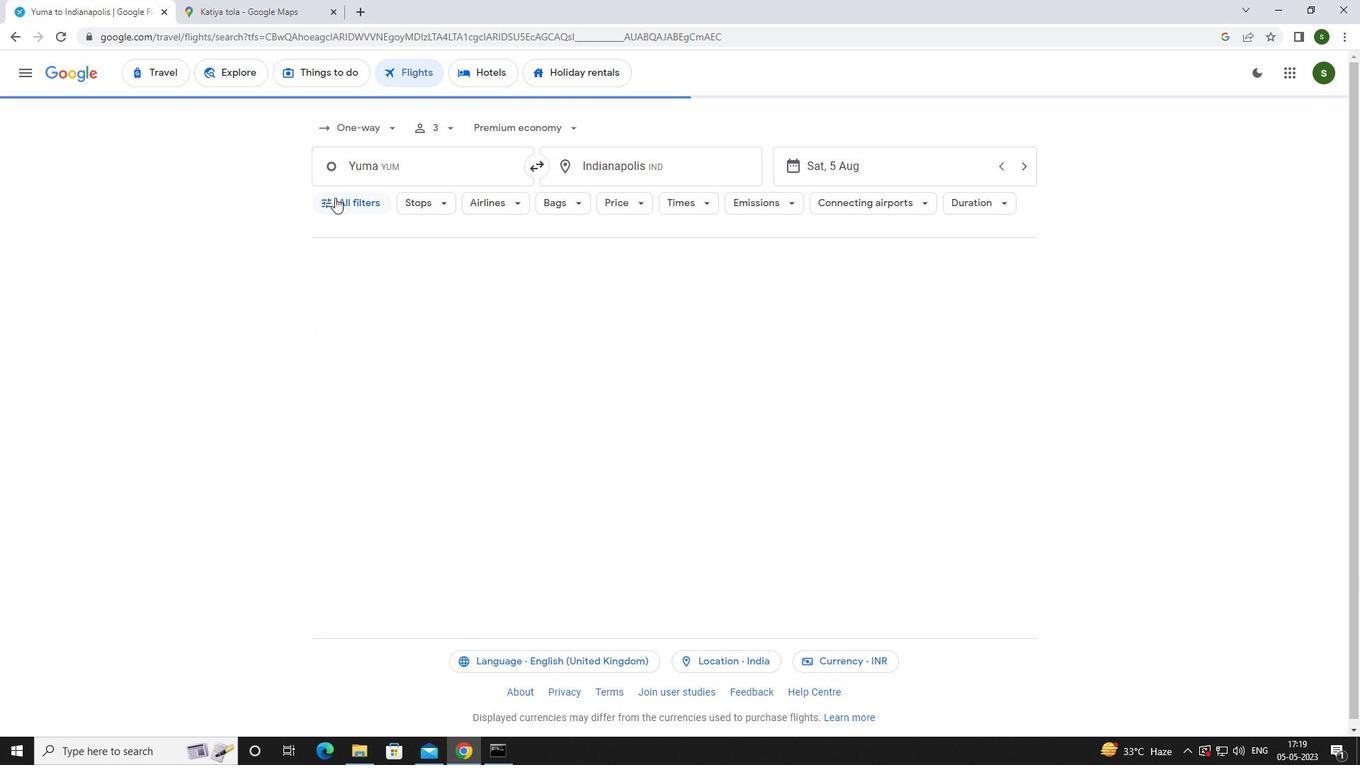 
Action: Mouse moved to (427, 340)
Screenshot: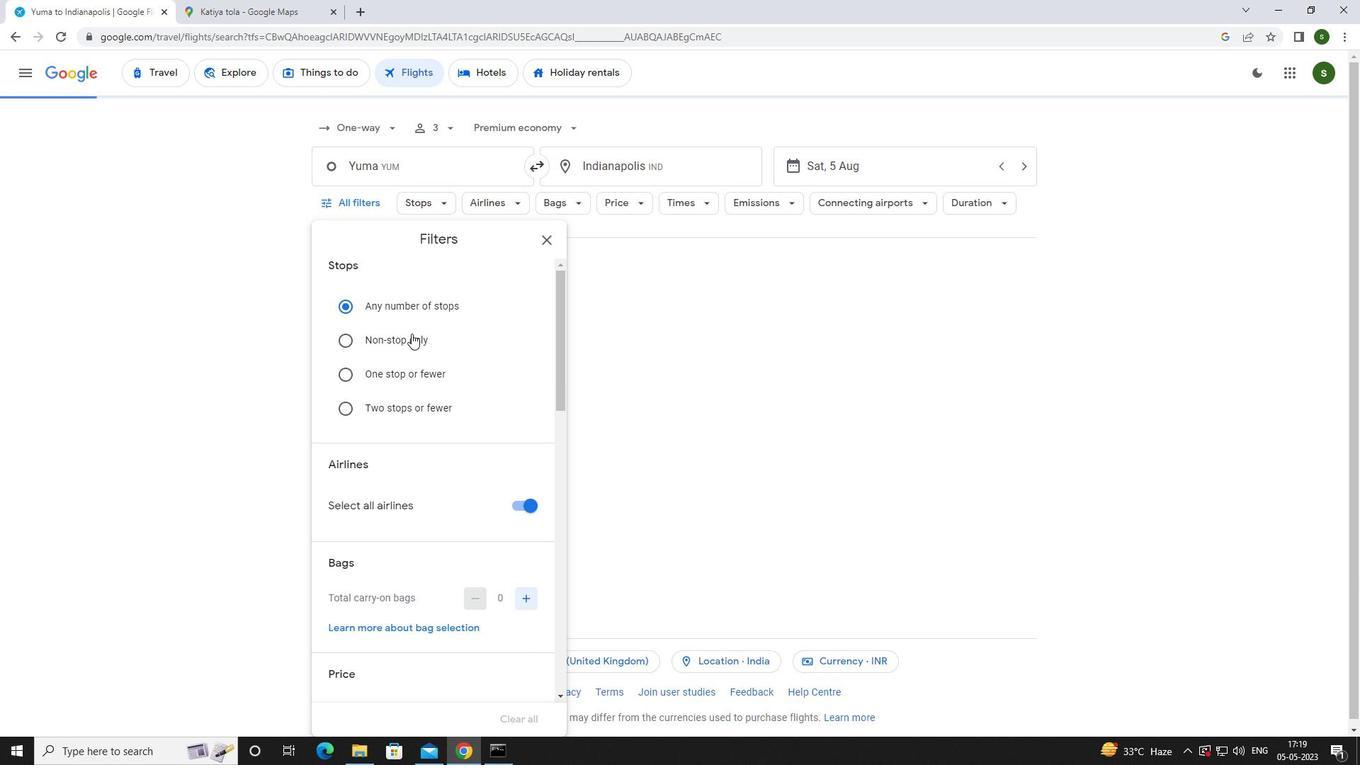 
Action: Mouse scrolled (427, 339) with delta (0, 0)
Screenshot: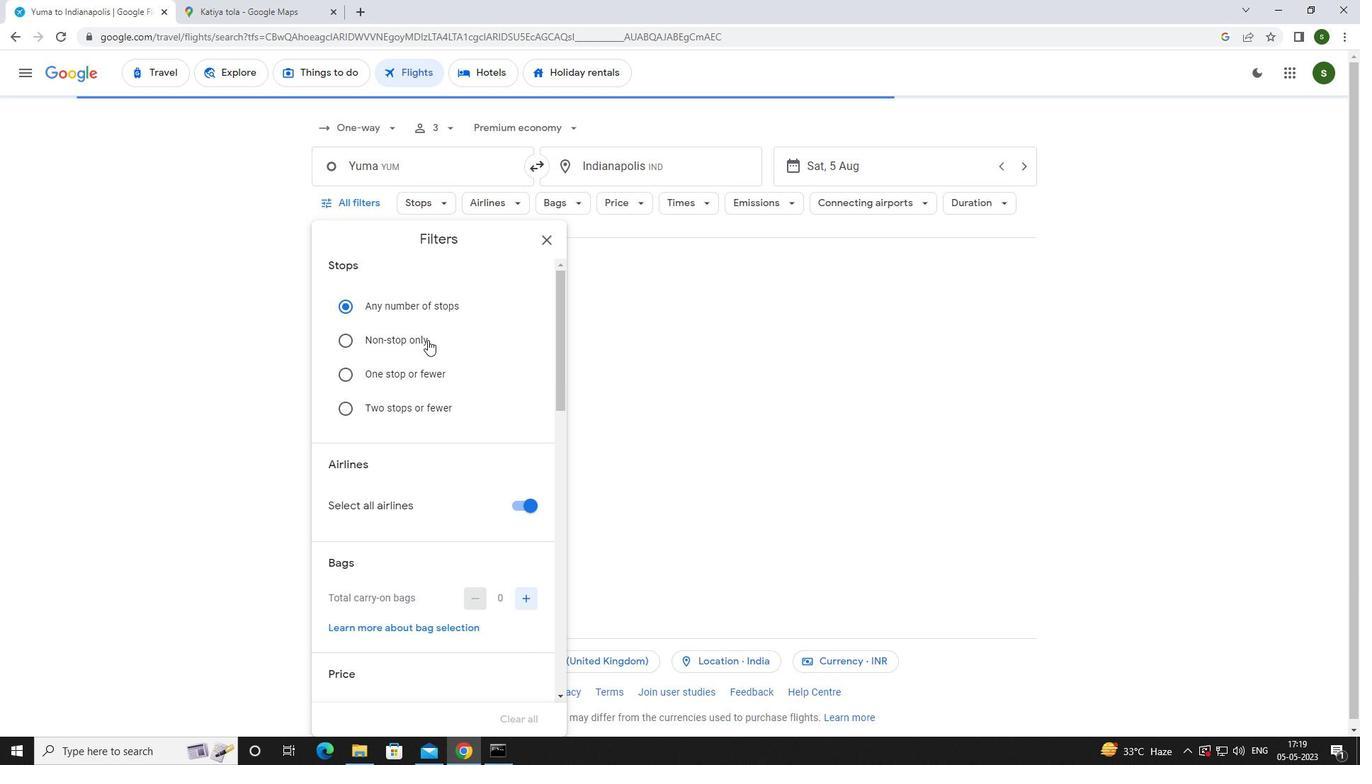 
Action: Mouse scrolled (427, 339) with delta (0, 0)
Screenshot: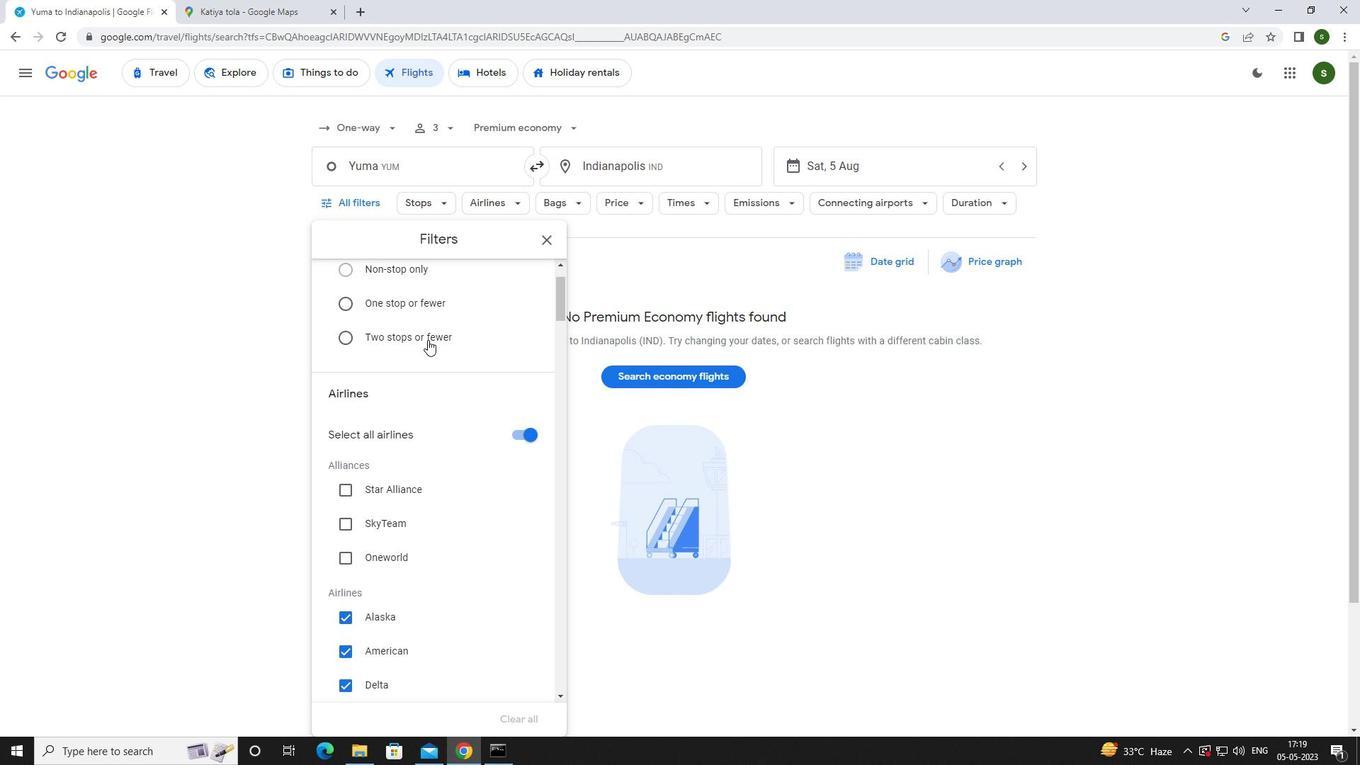 
Action: Mouse scrolled (427, 339) with delta (0, 0)
Screenshot: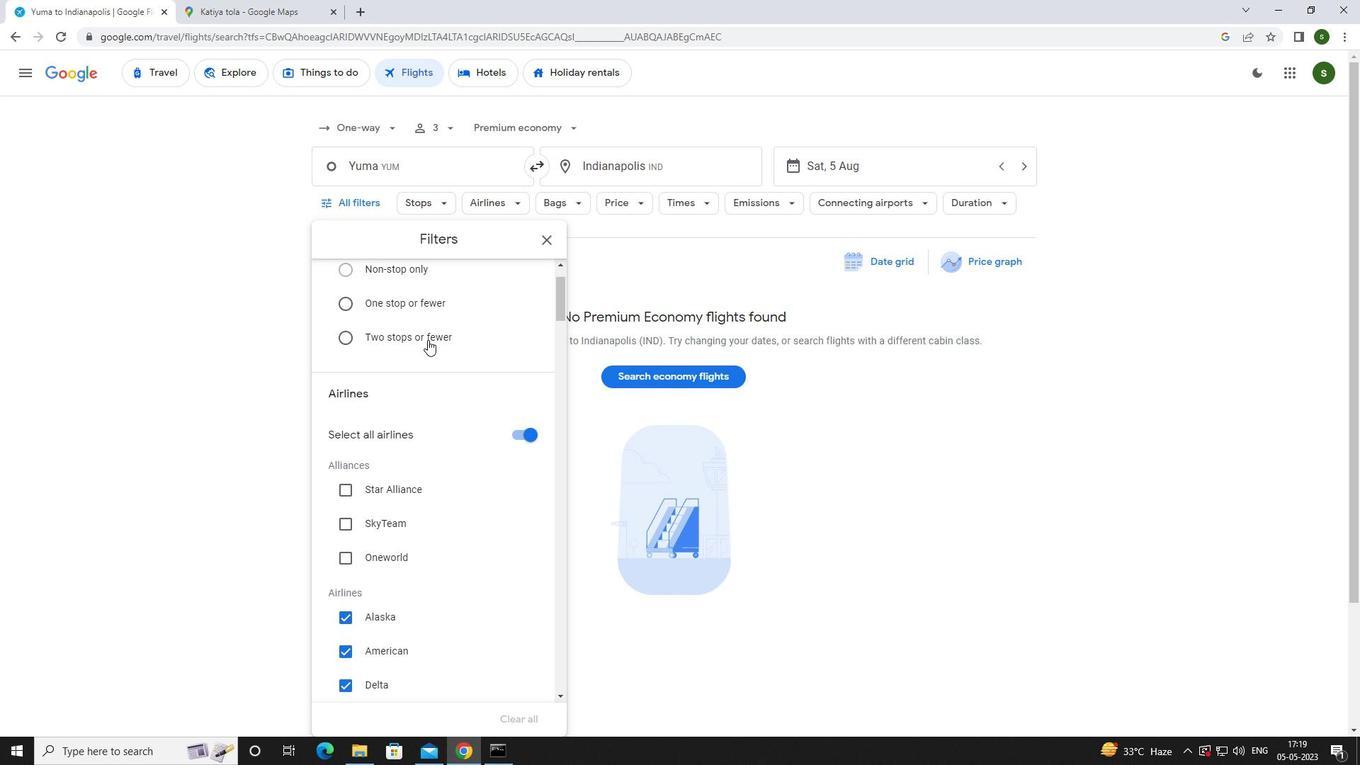 
Action: Mouse moved to (427, 341)
Screenshot: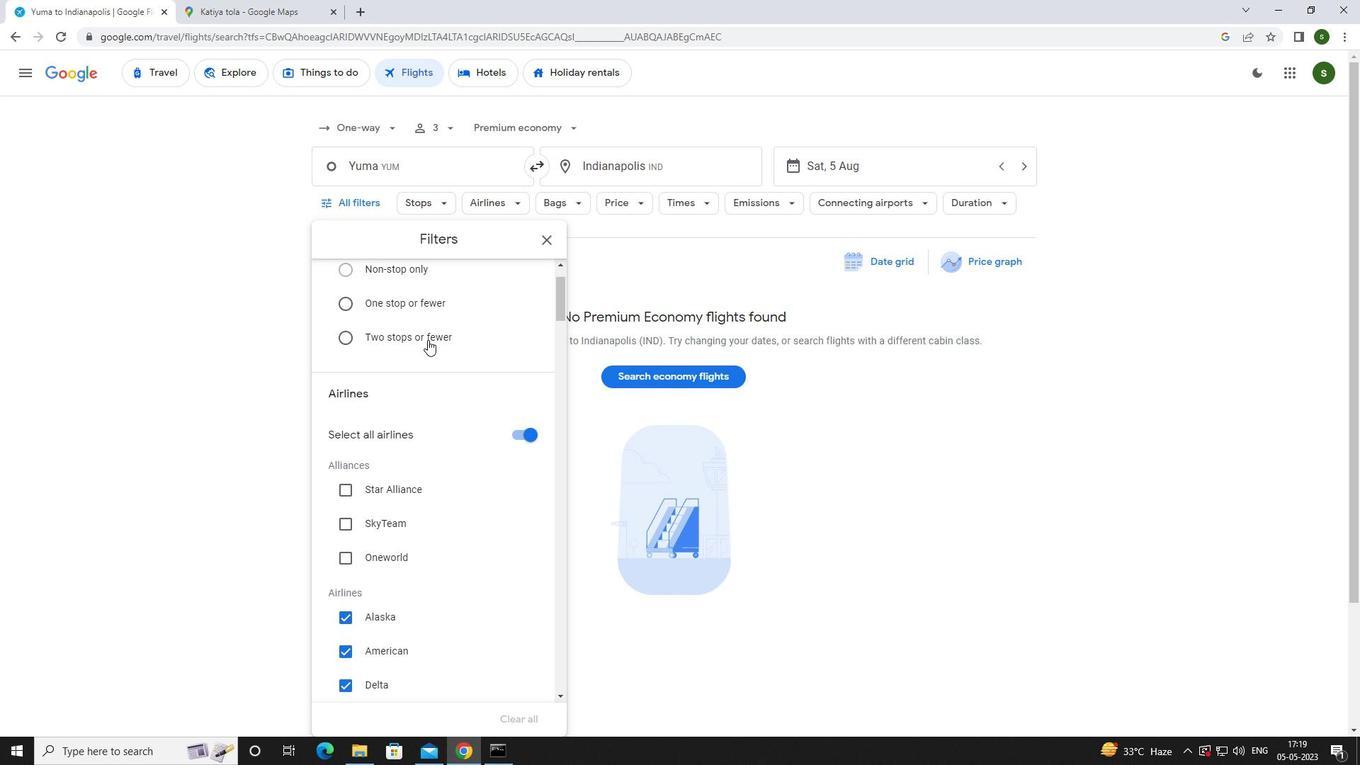 
Action: Mouse scrolled (427, 340) with delta (0, 0)
Screenshot: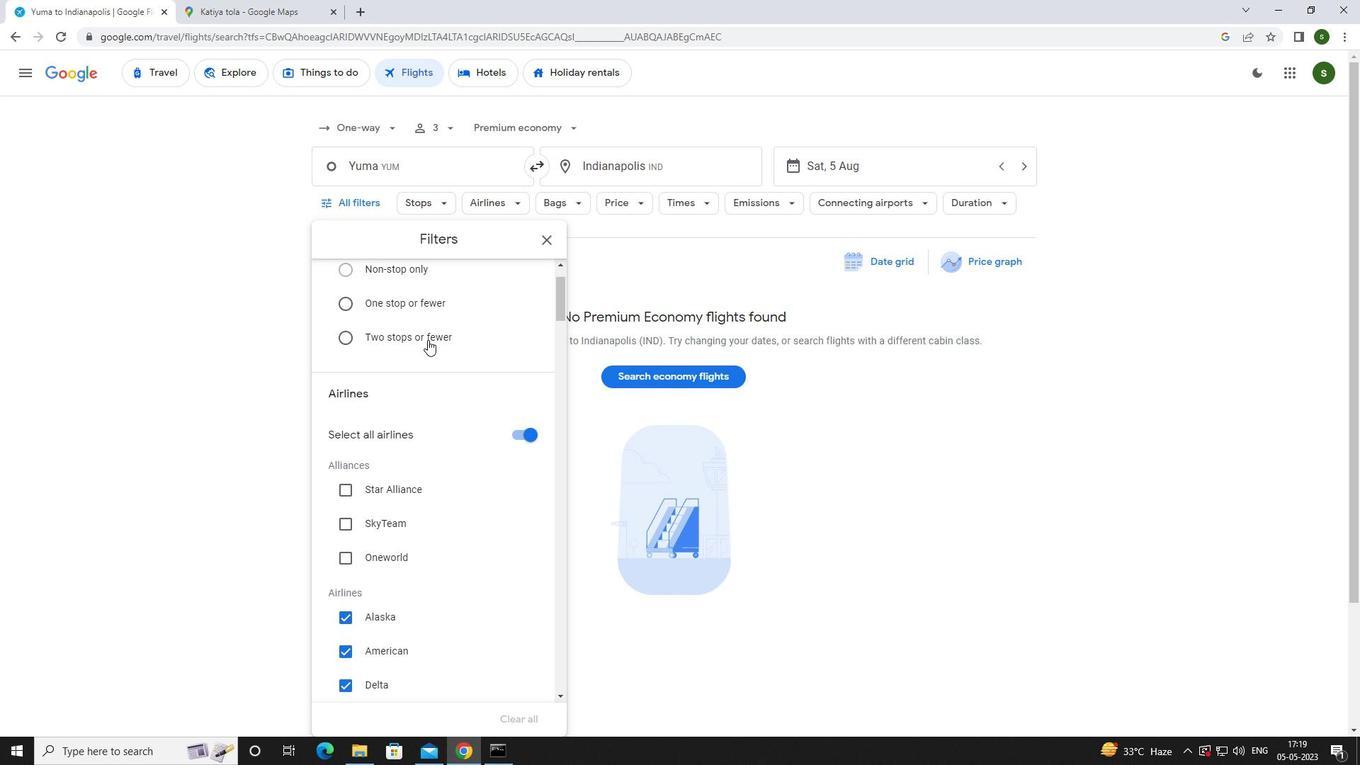 
Action: Mouse scrolled (427, 340) with delta (0, 0)
Screenshot: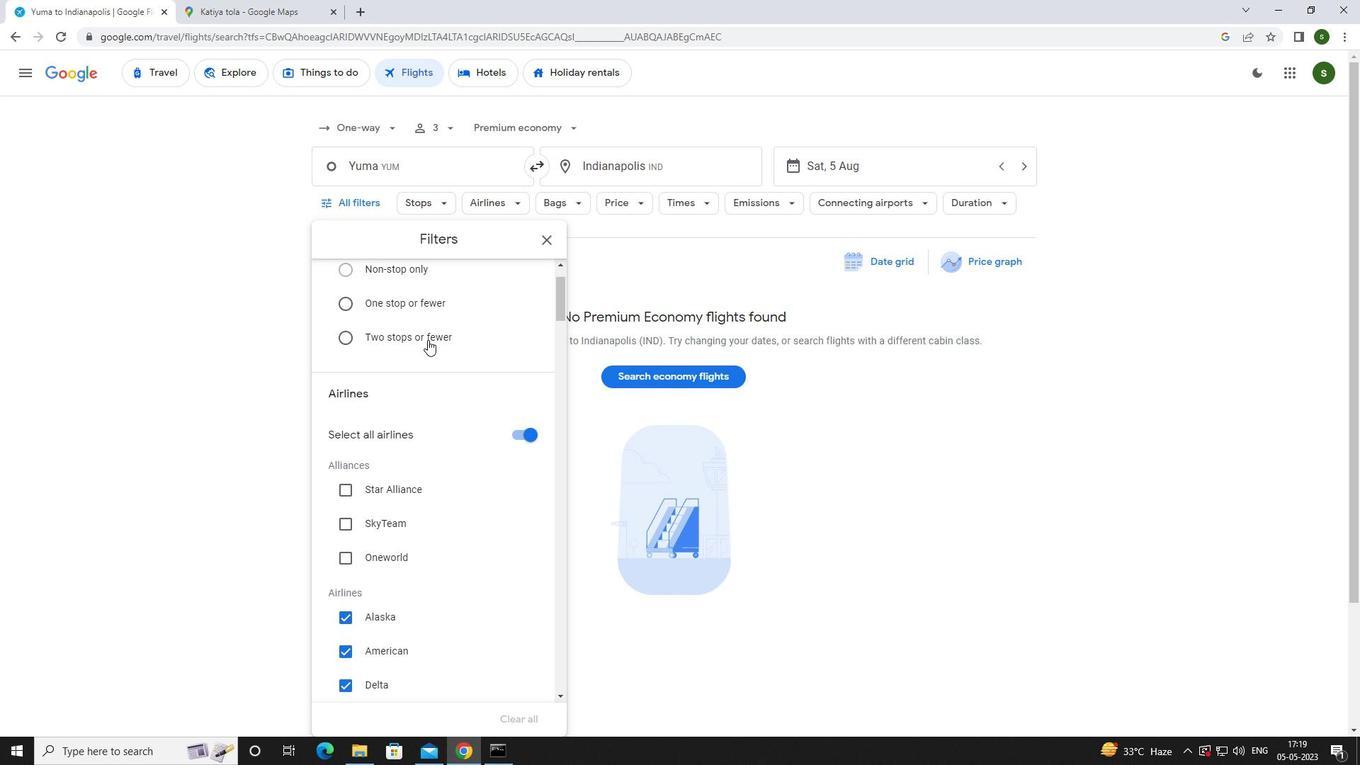 
Action: Mouse scrolled (427, 340) with delta (0, 0)
Screenshot: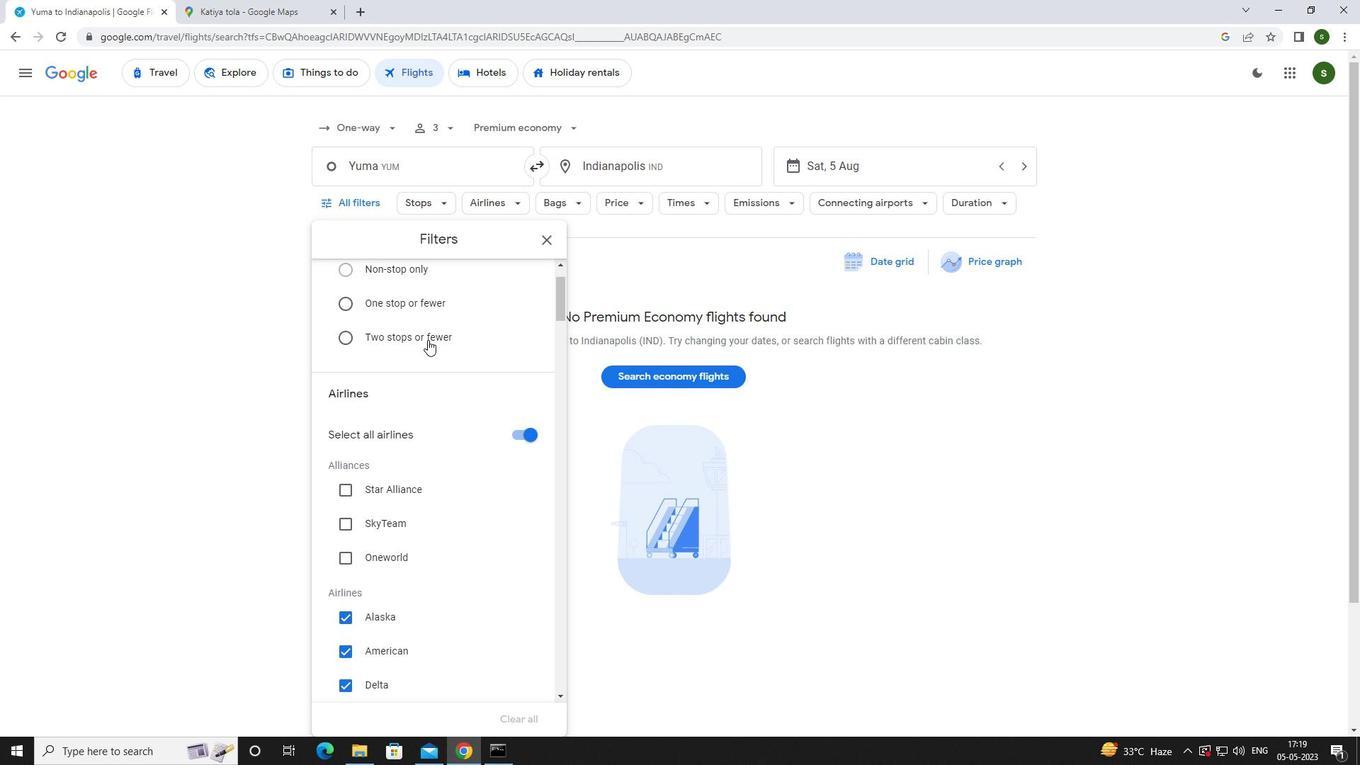 
Action: Mouse scrolled (427, 340) with delta (0, 0)
Screenshot: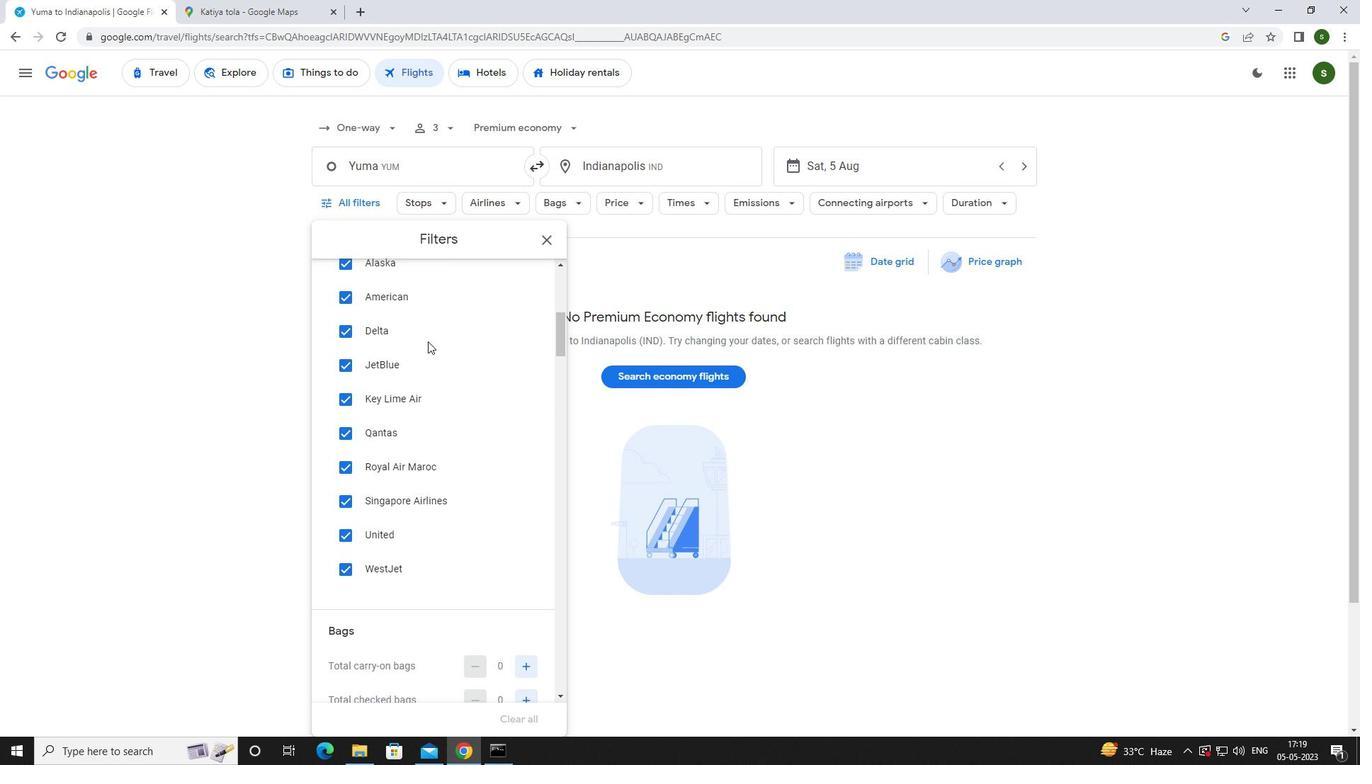 
Action: Mouse scrolled (427, 340) with delta (0, 0)
Screenshot: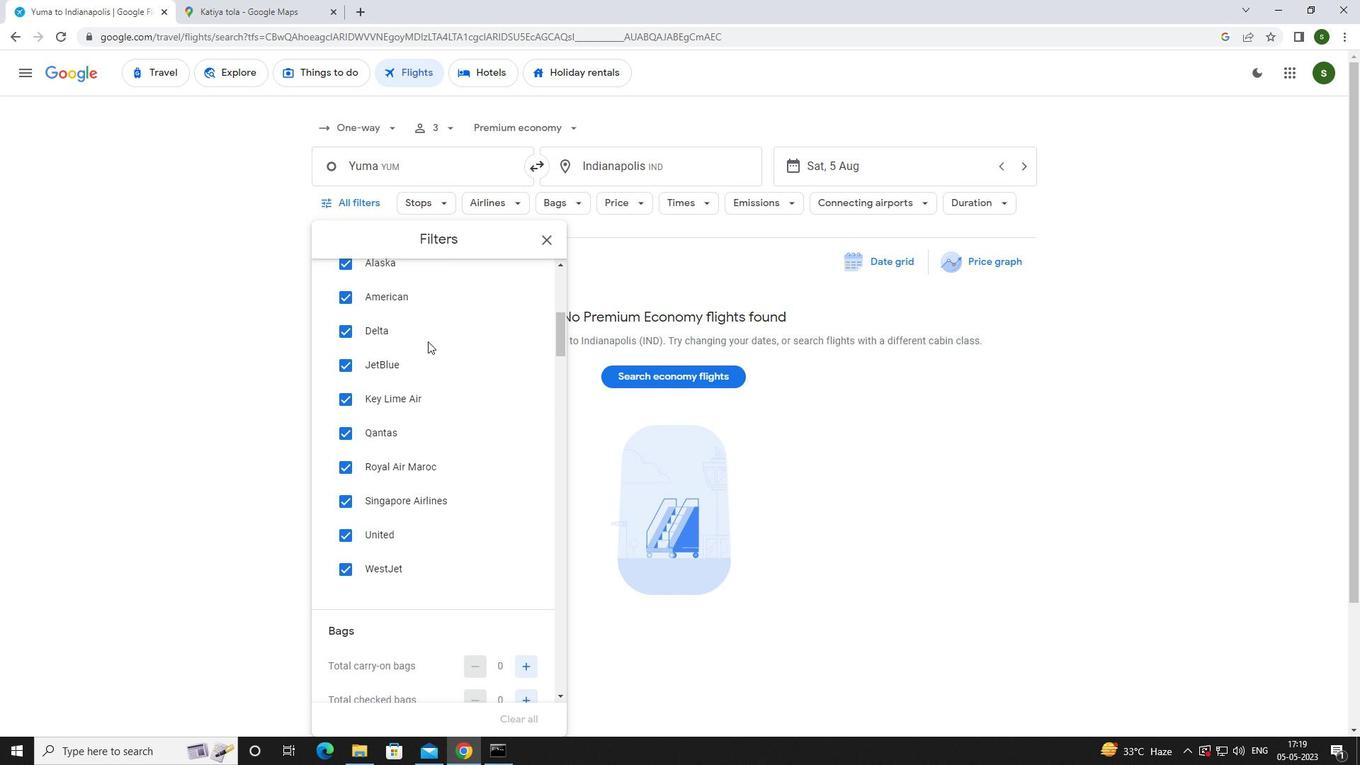 
Action: Mouse scrolled (427, 340) with delta (0, 0)
Screenshot: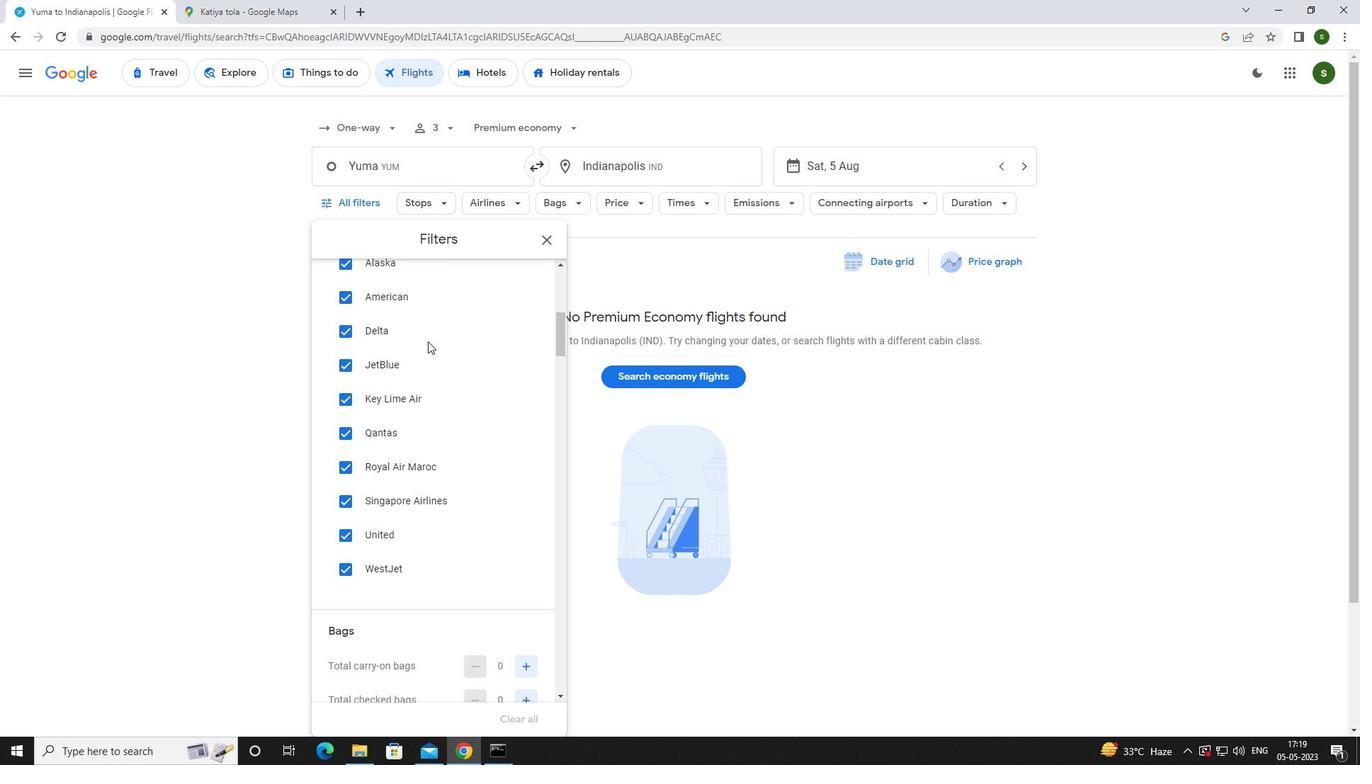 
Action: Mouse moved to (525, 454)
Screenshot: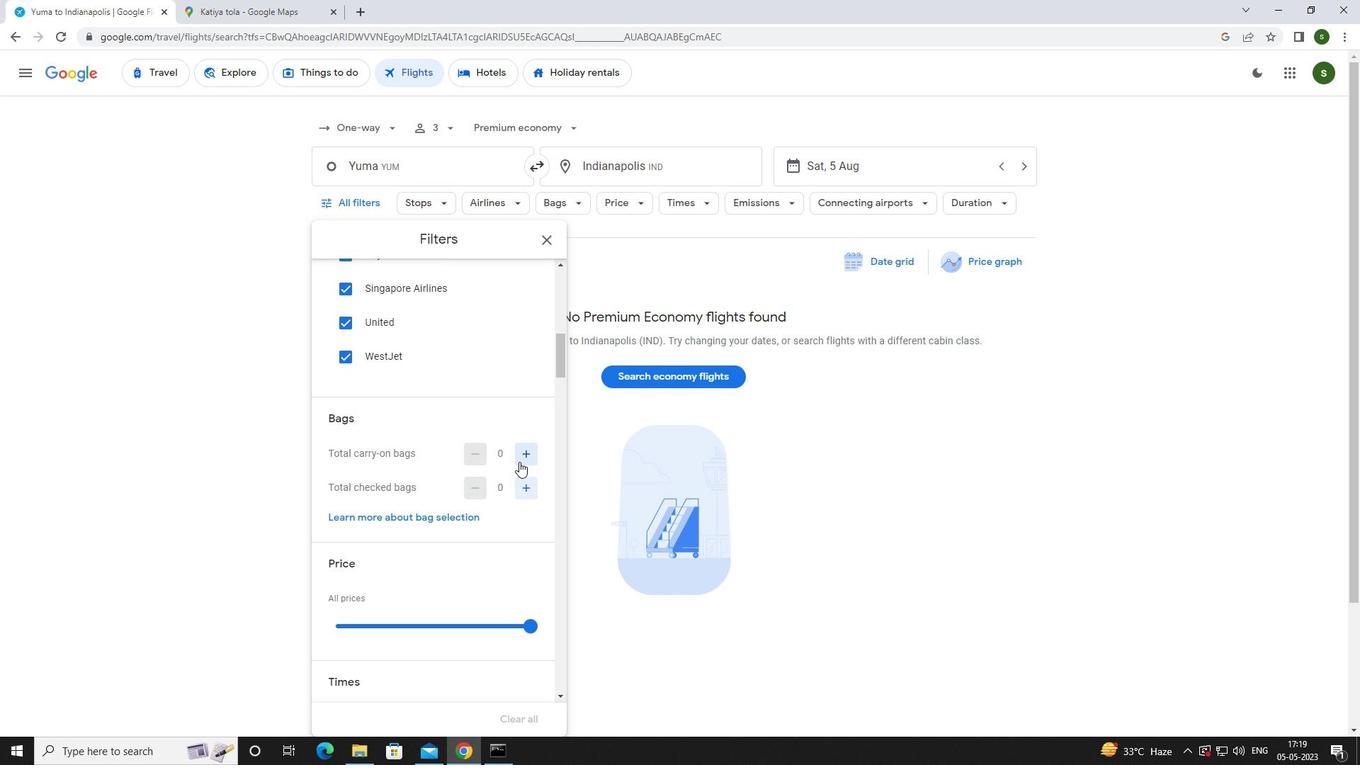 
Action: Mouse pressed left at (525, 454)
Screenshot: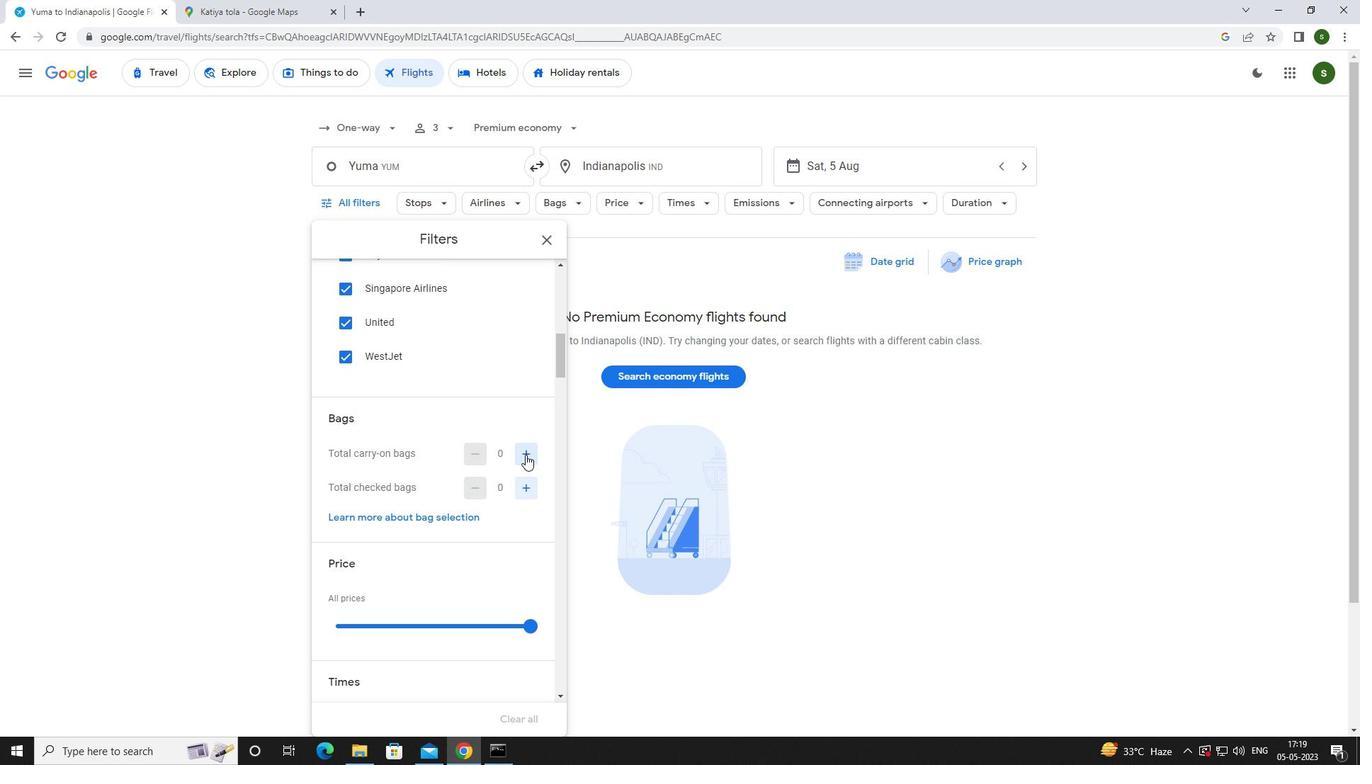 
Action: Mouse pressed left at (525, 454)
Screenshot: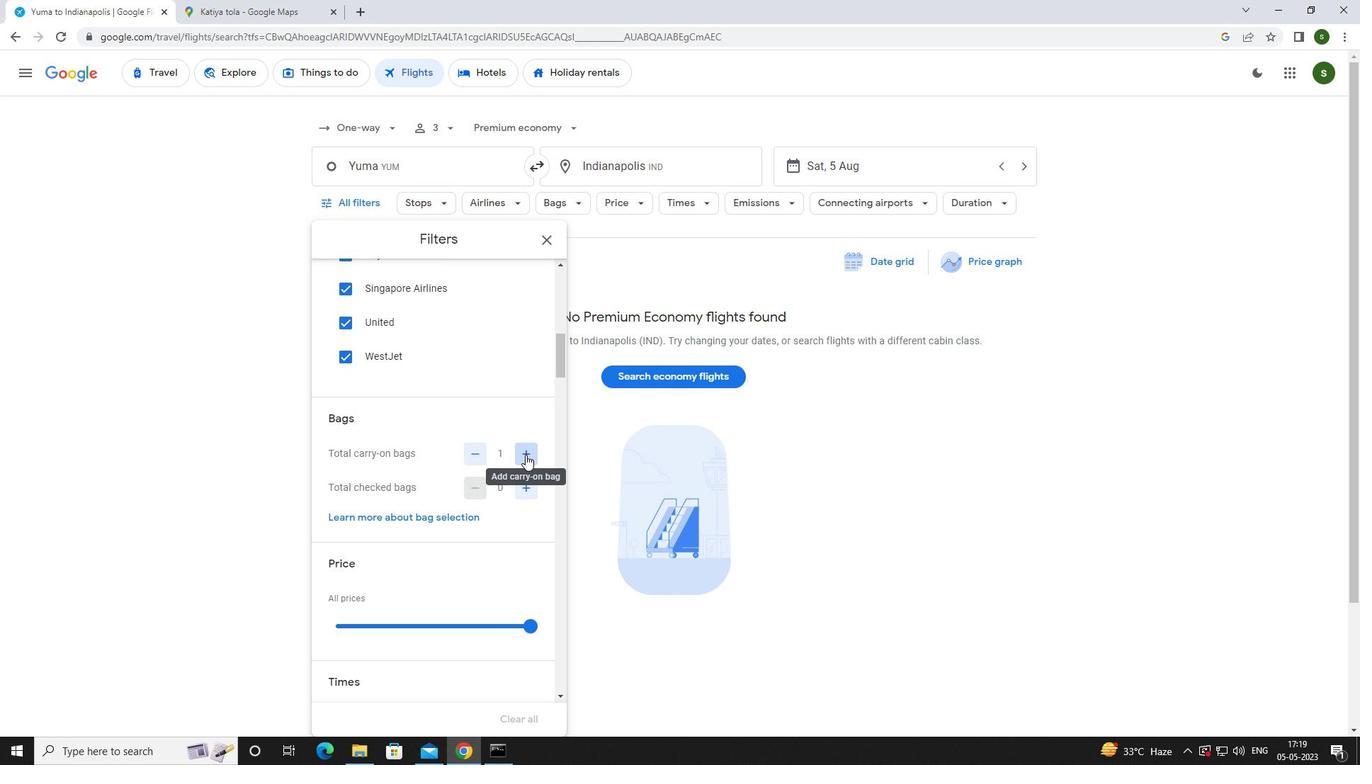 
Action: Mouse moved to (521, 477)
Screenshot: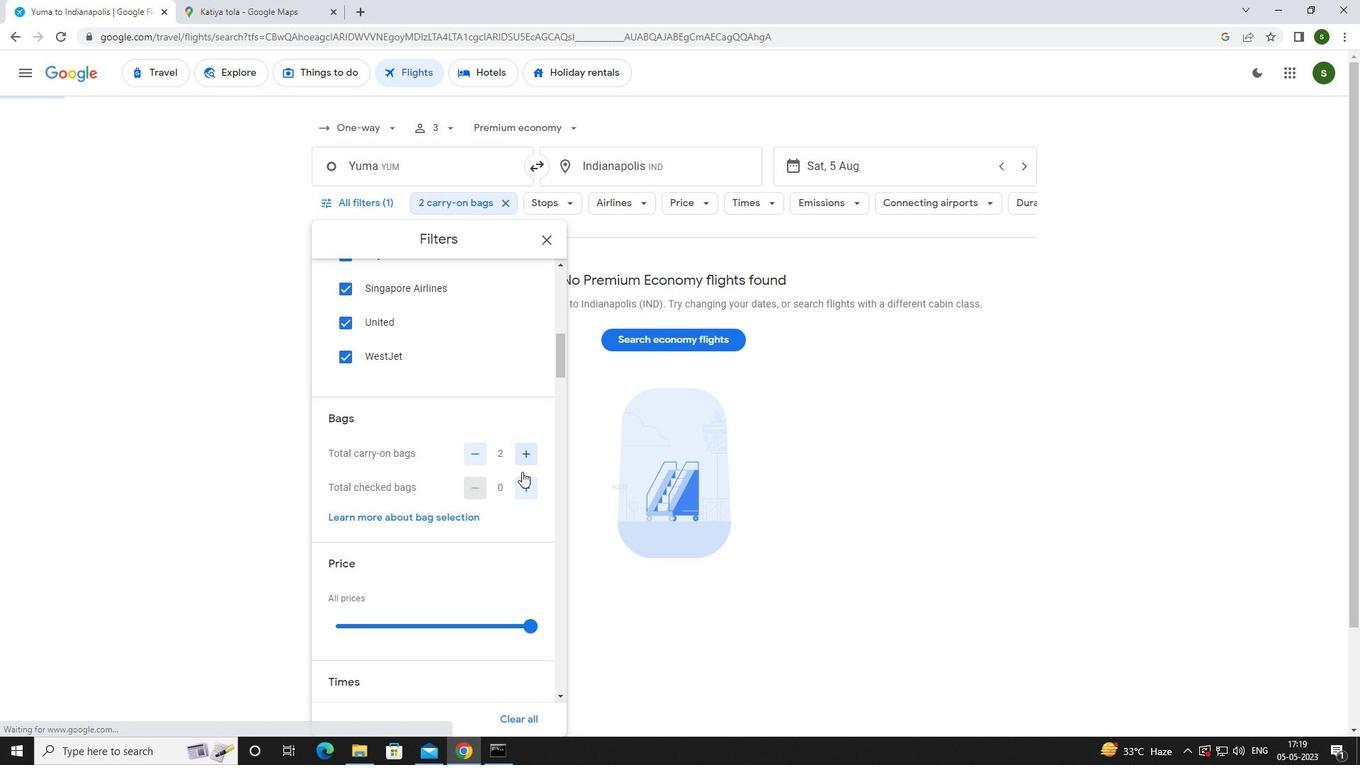 
Action: Mouse pressed left at (521, 477)
Screenshot: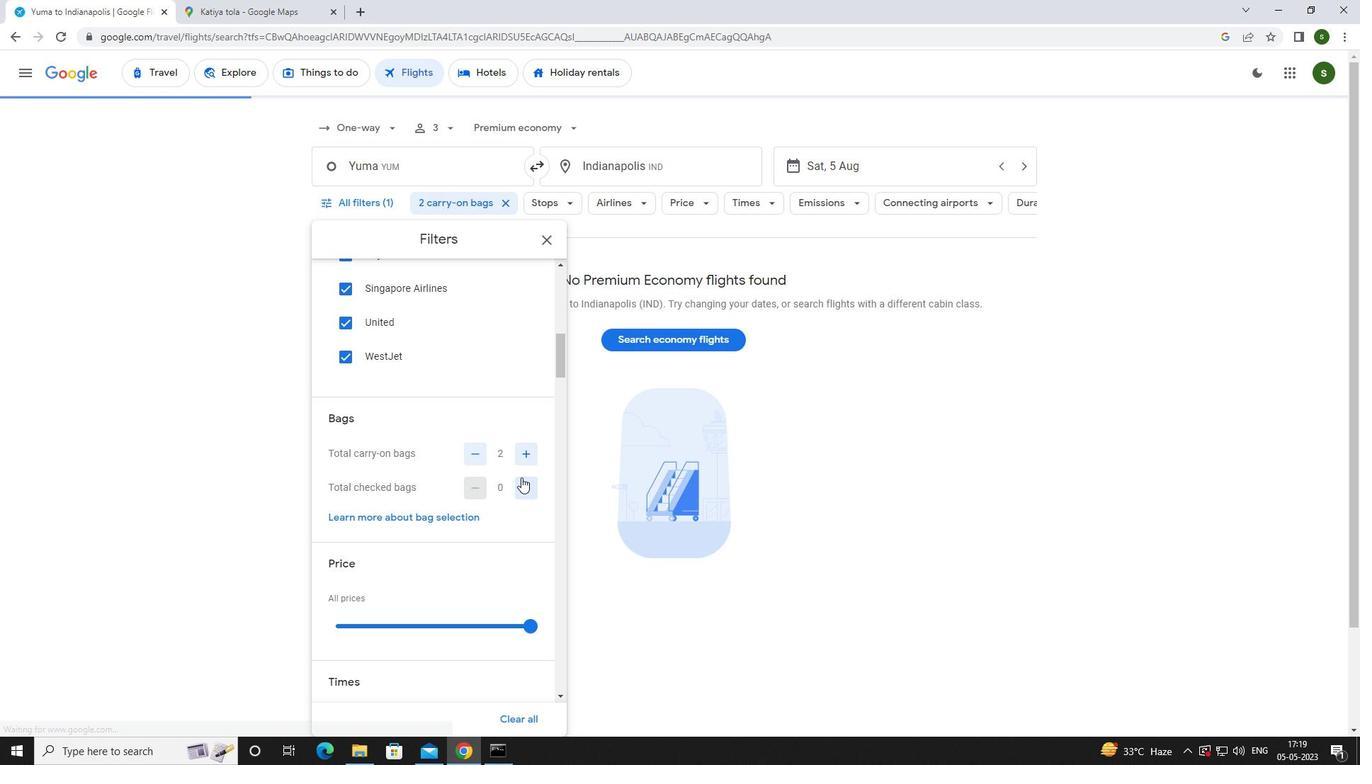 
Action: Mouse pressed left at (521, 477)
Screenshot: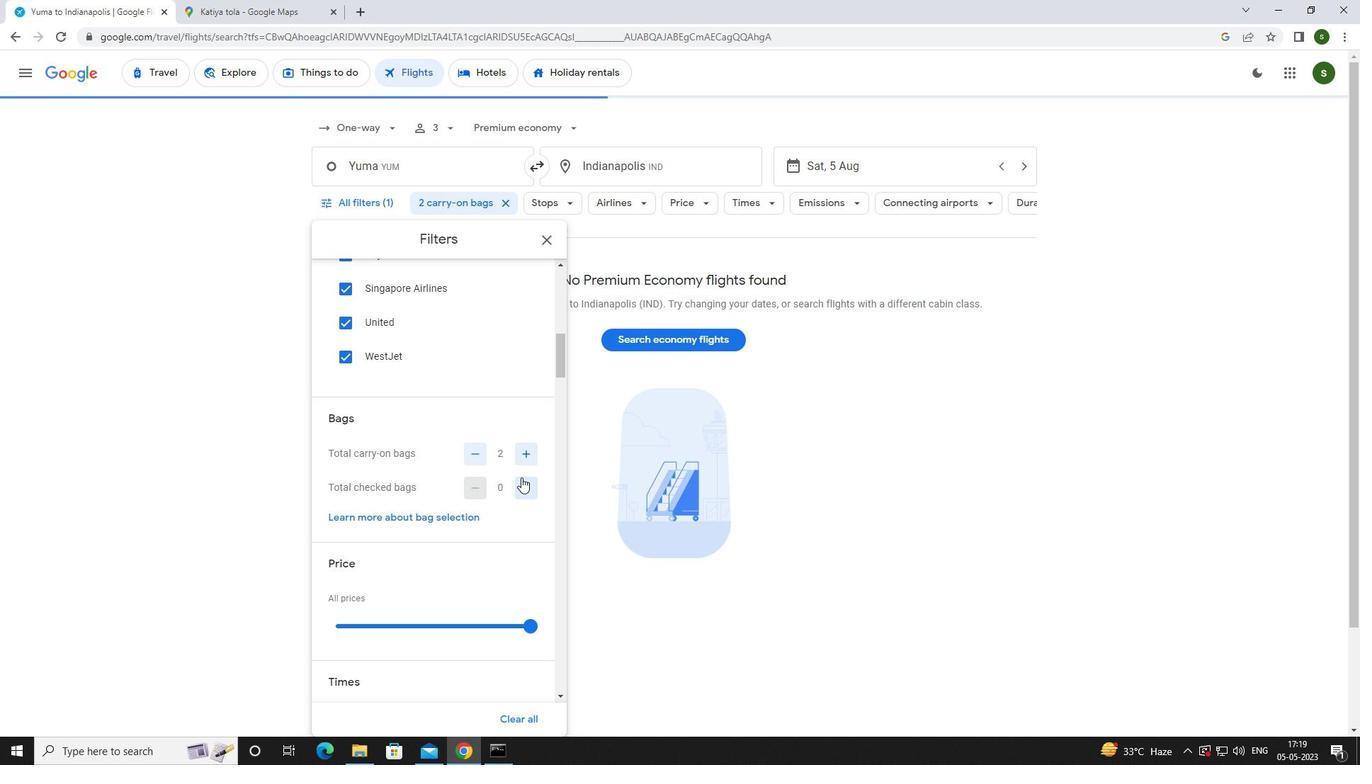 
Action: Mouse pressed left at (521, 477)
Screenshot: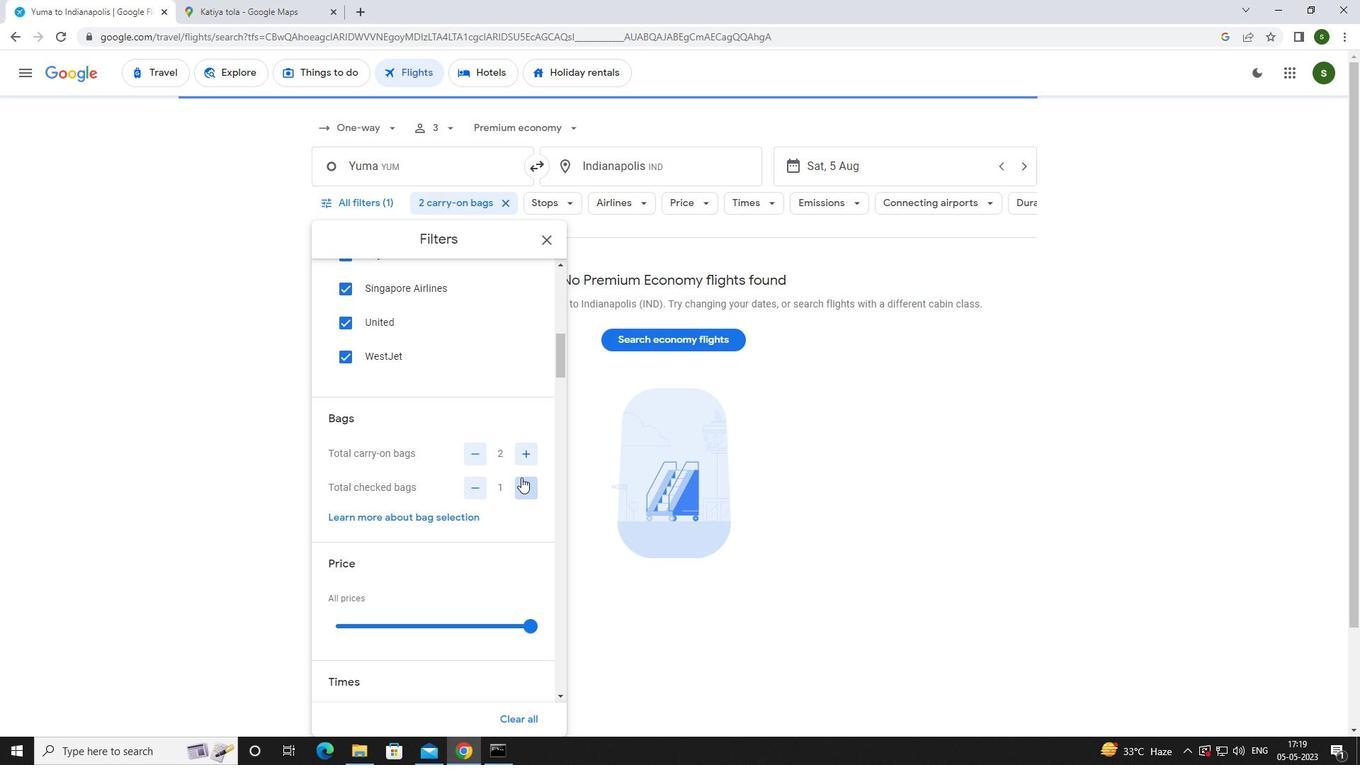 
Action: Mouse pressed left at (521, 477)
Screenshot: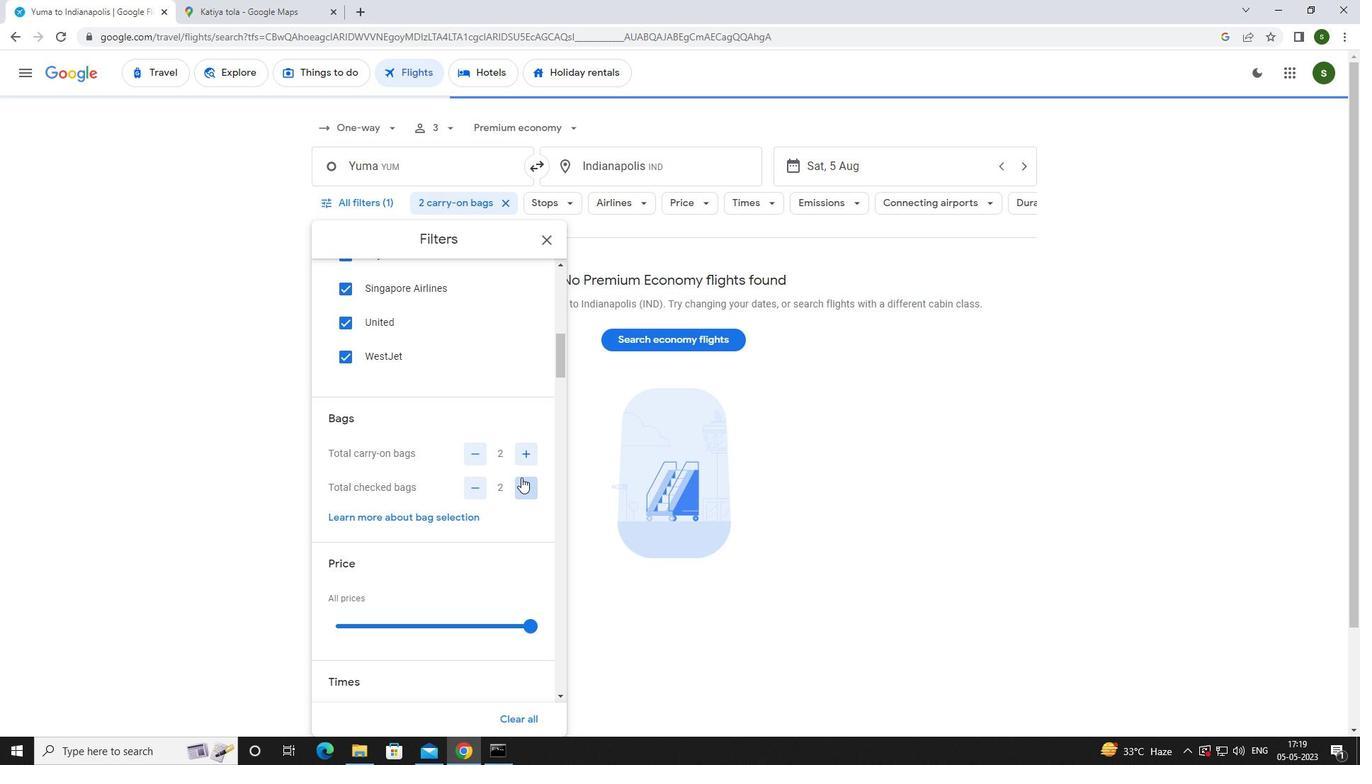 
Action: Mouse scrolled (521, 476) with delta (0, 0)
Screenshot: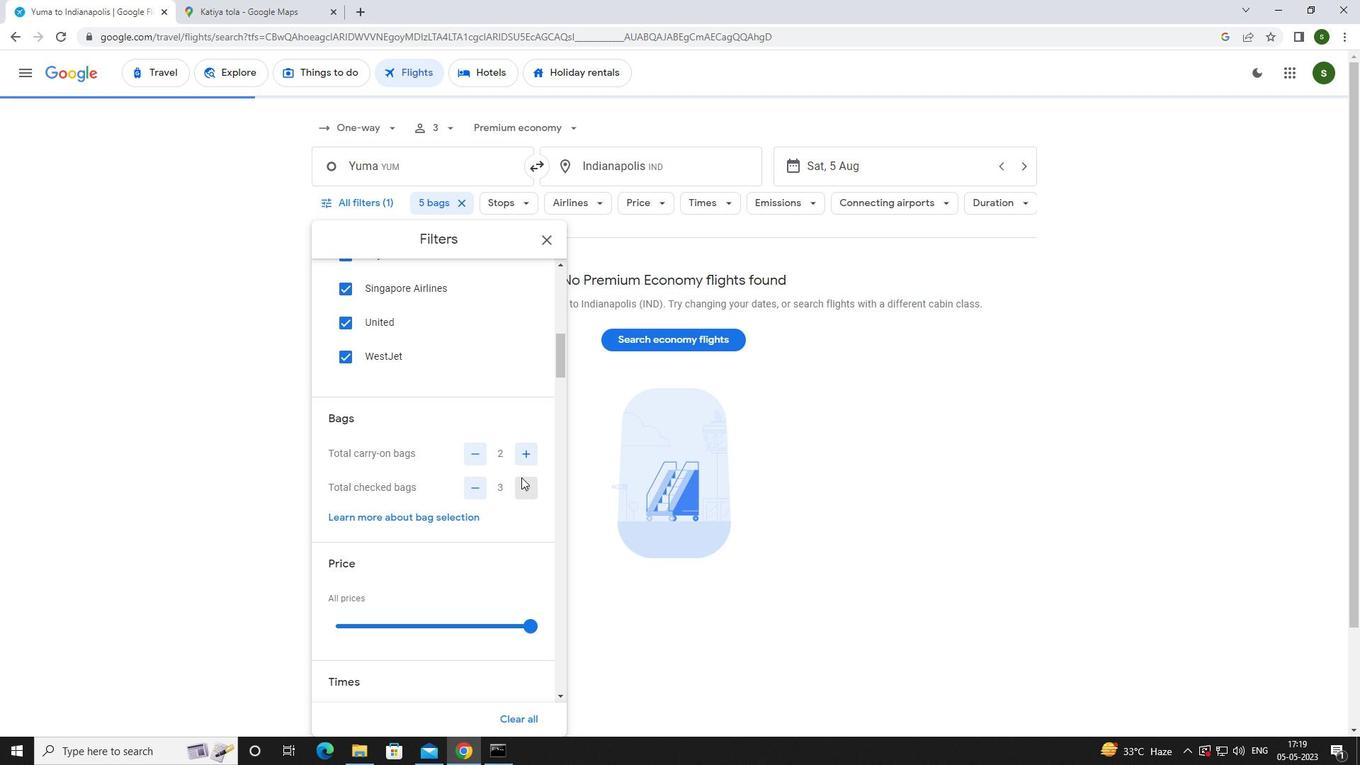 
Action: Mouse scrolled (521, 476) with delta (0, 0)
Screenshot: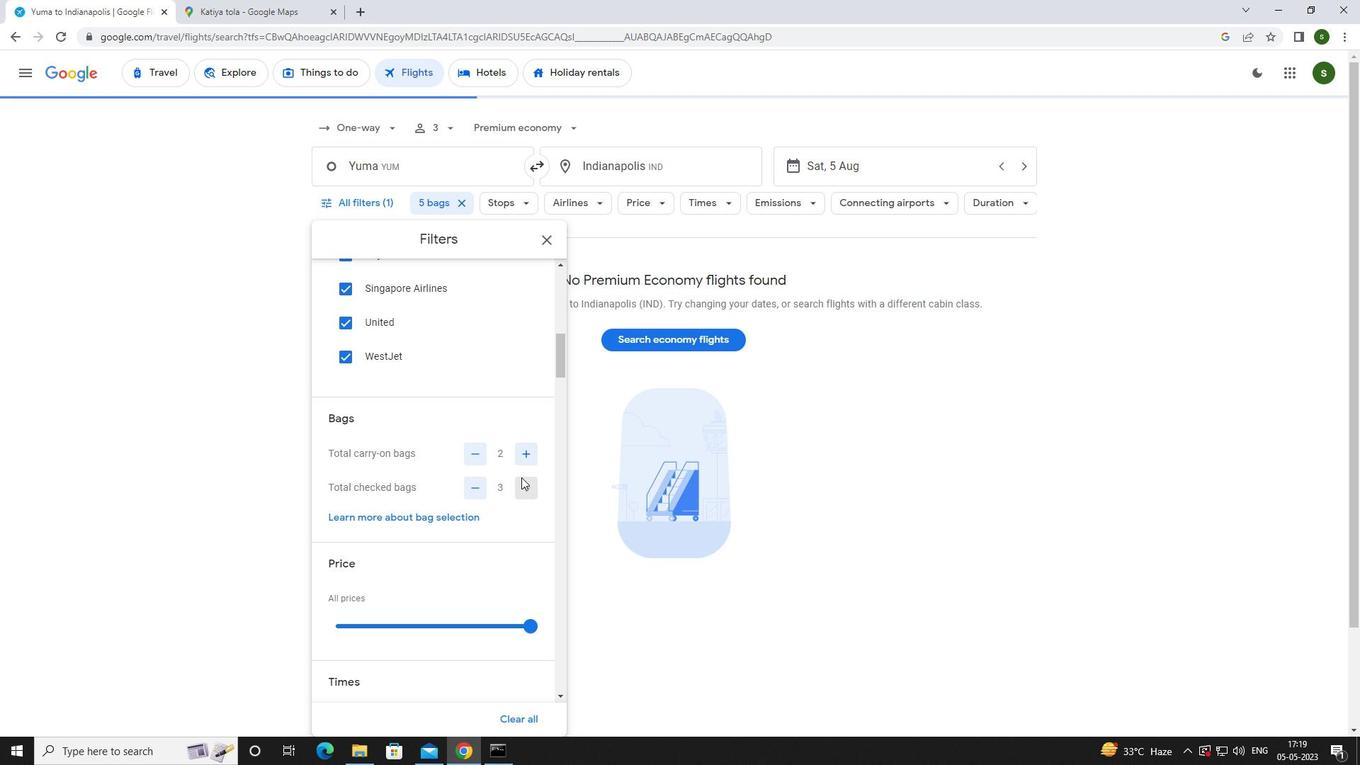 
Action: Mouse moved to (524, 478)
Screenshot: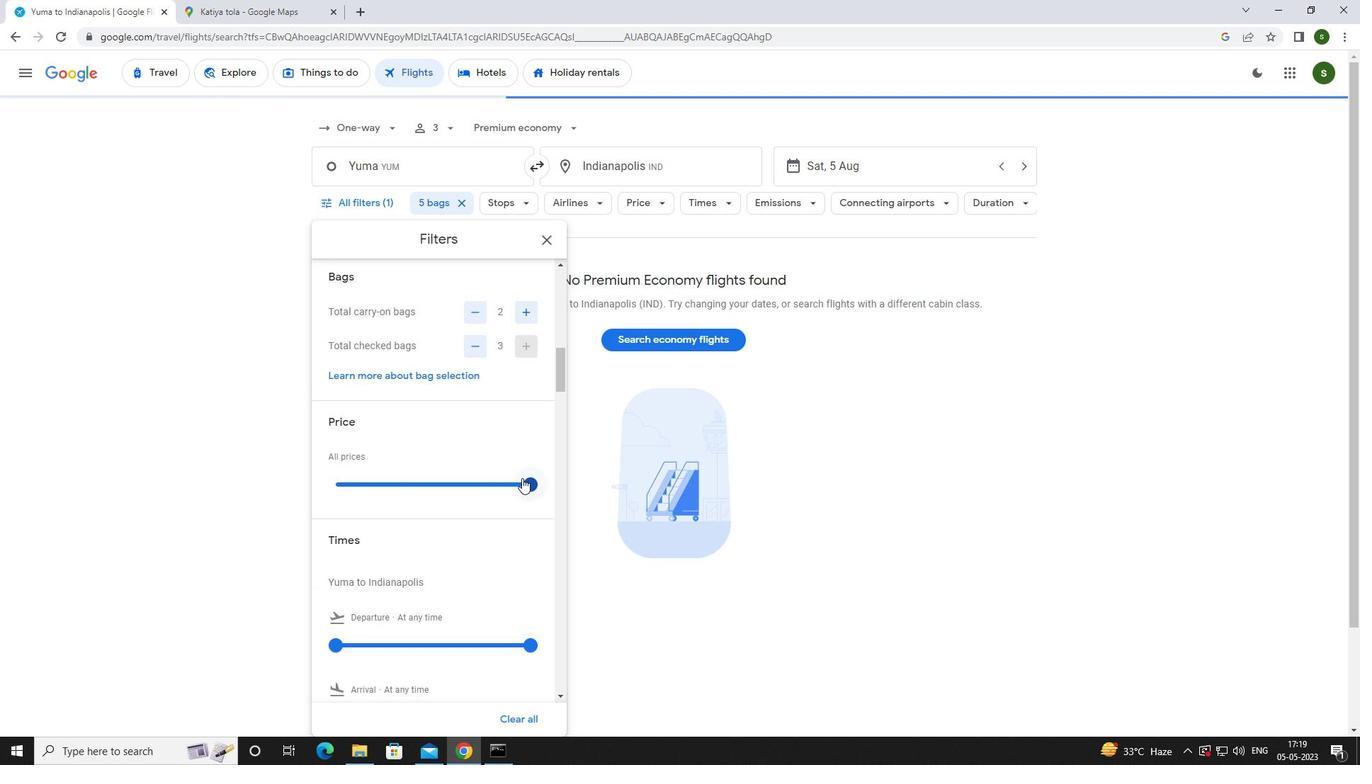 
Action: Mouse pressed left at (524, 478)
Screenshot: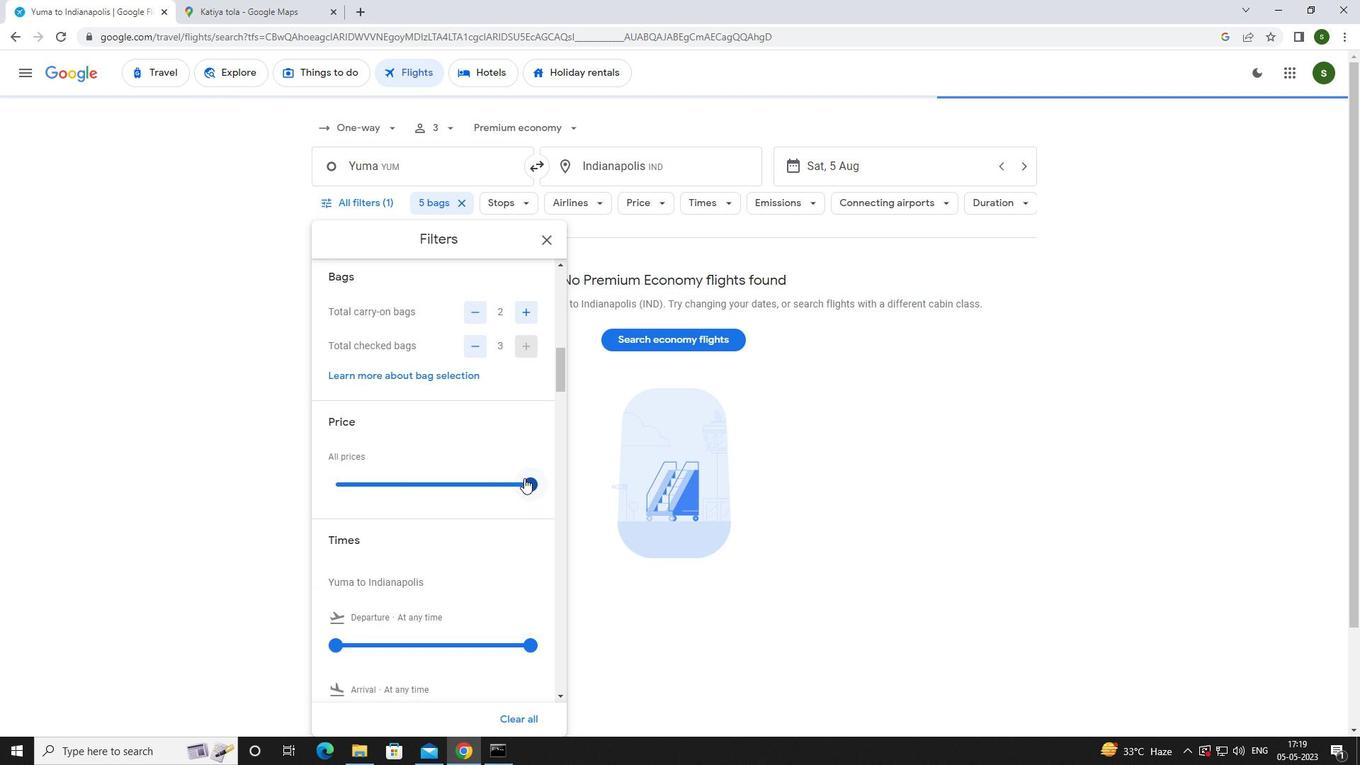 
Action: Mouse scrolled (524, 477) with delta (0, 0)
Screenshot: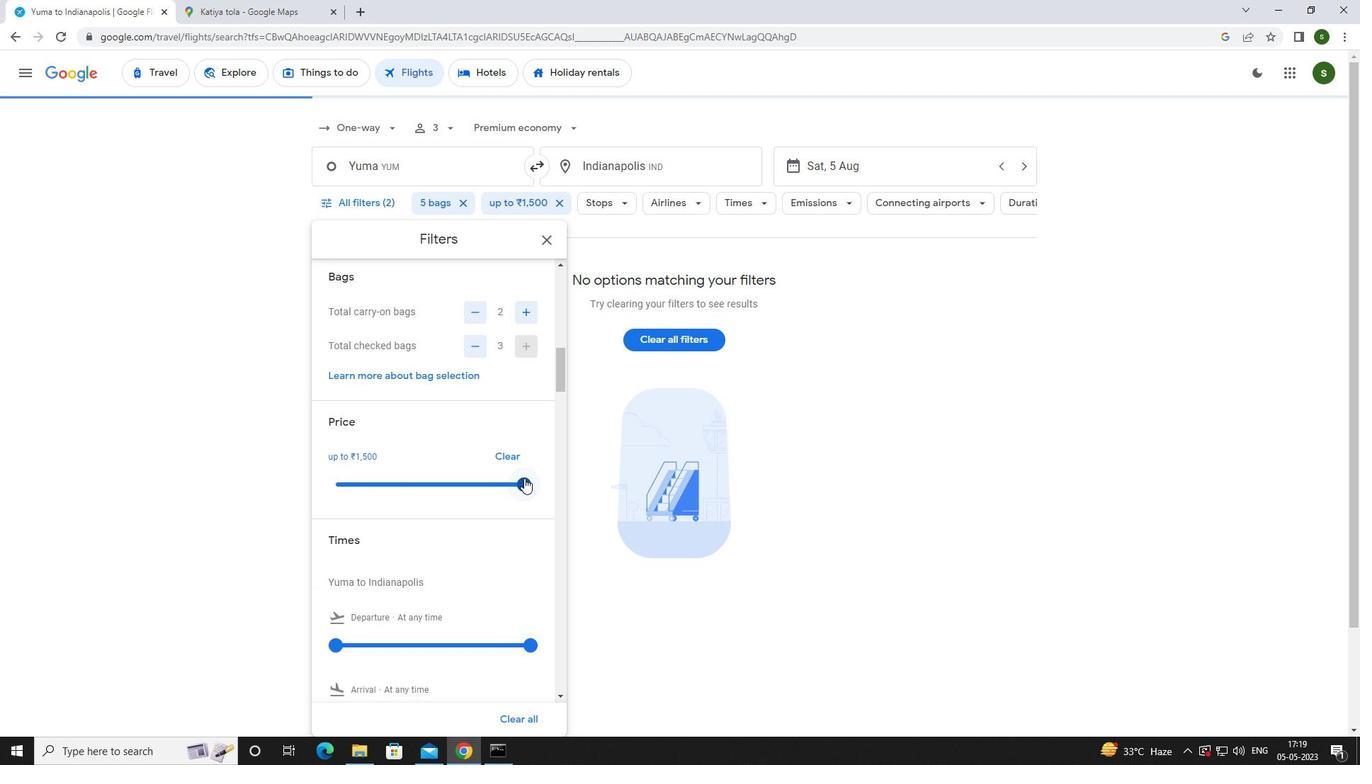 
Action: Mouse moved to (338, 573)
Screenshot: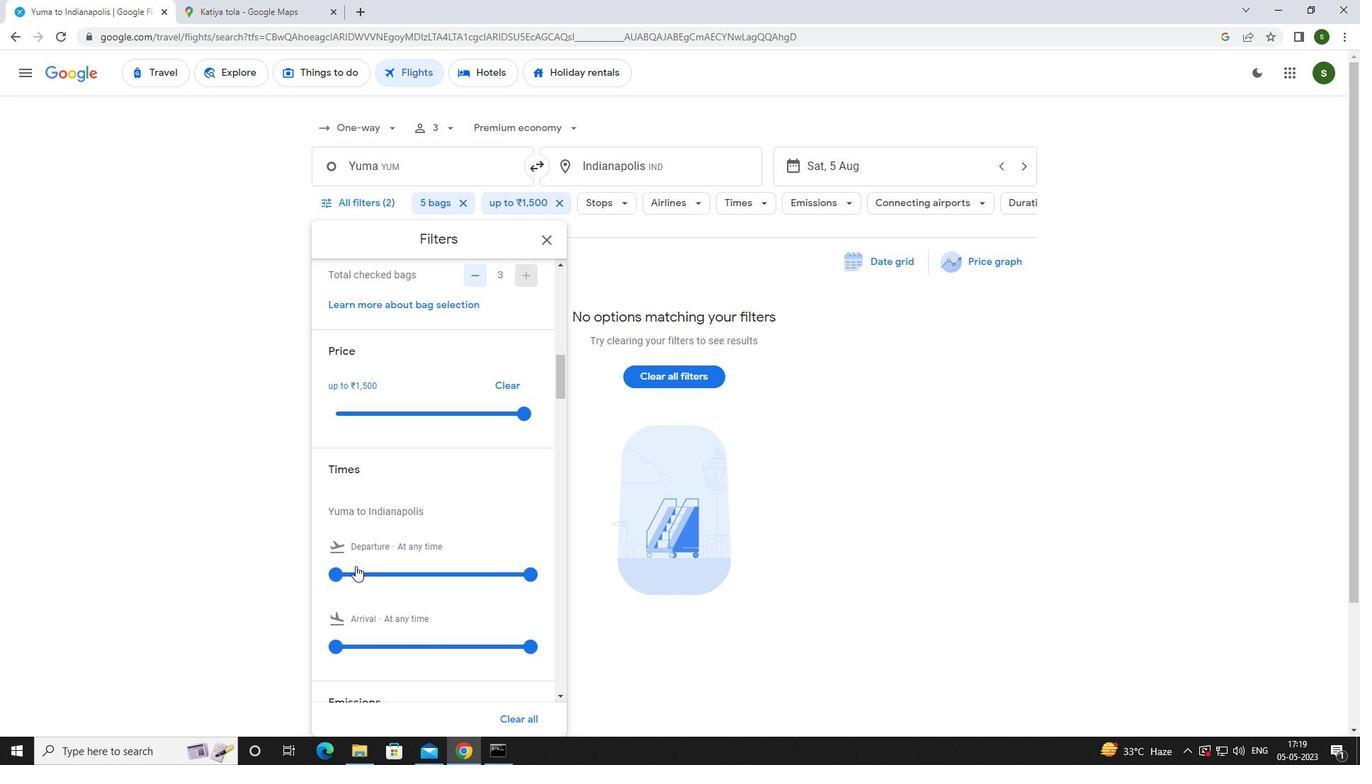 
Action: Mouse pressed left at (338, 573)
Screenshot: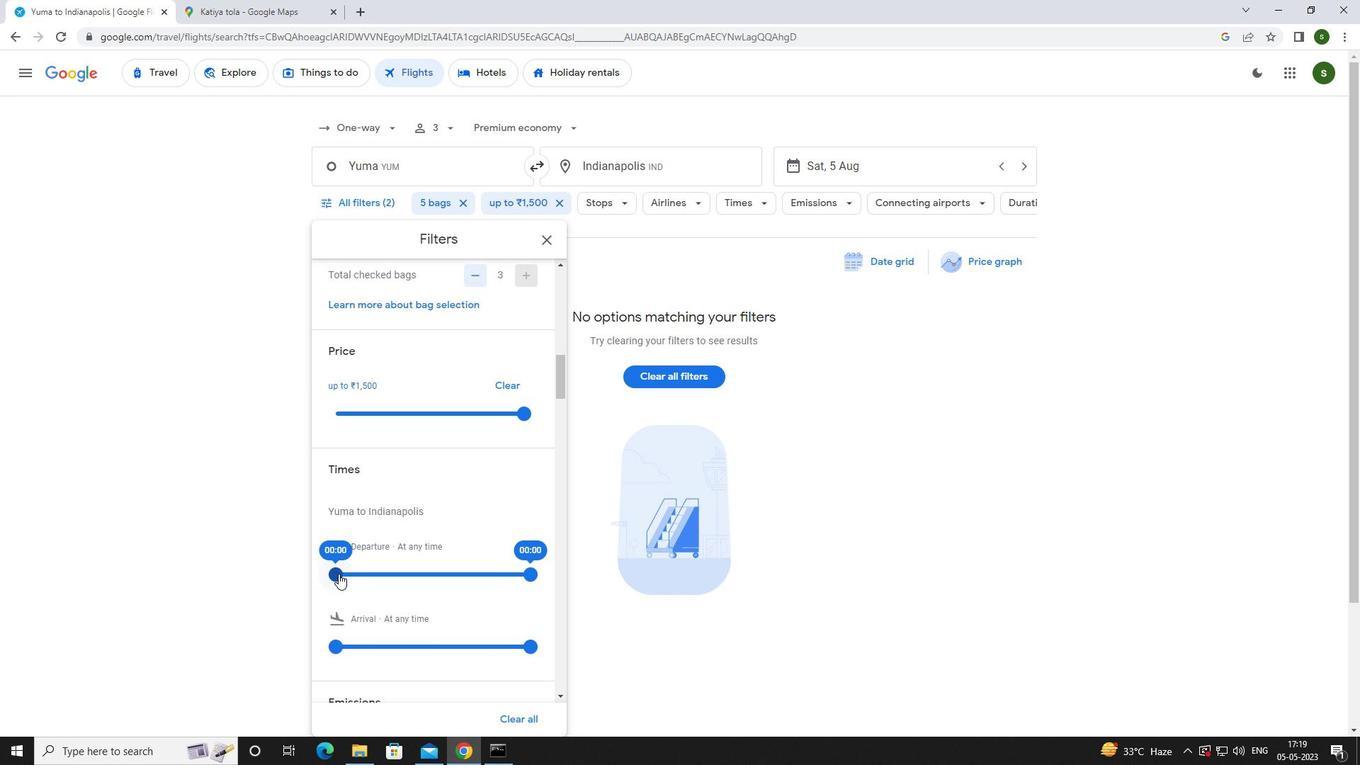 
Action: Mouse moved to (644, 629)
Screenshot: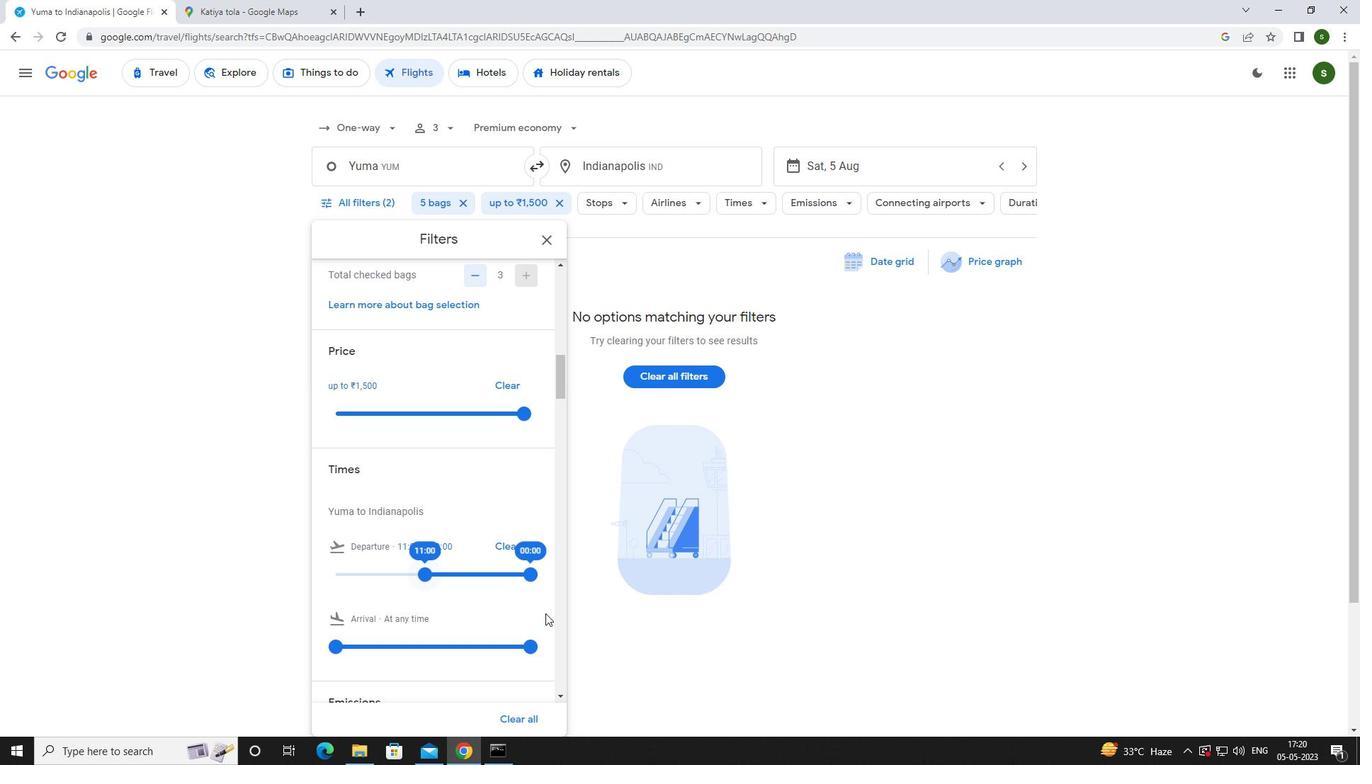
Action: Mouse pressed left at (644, 629)
Screenshot: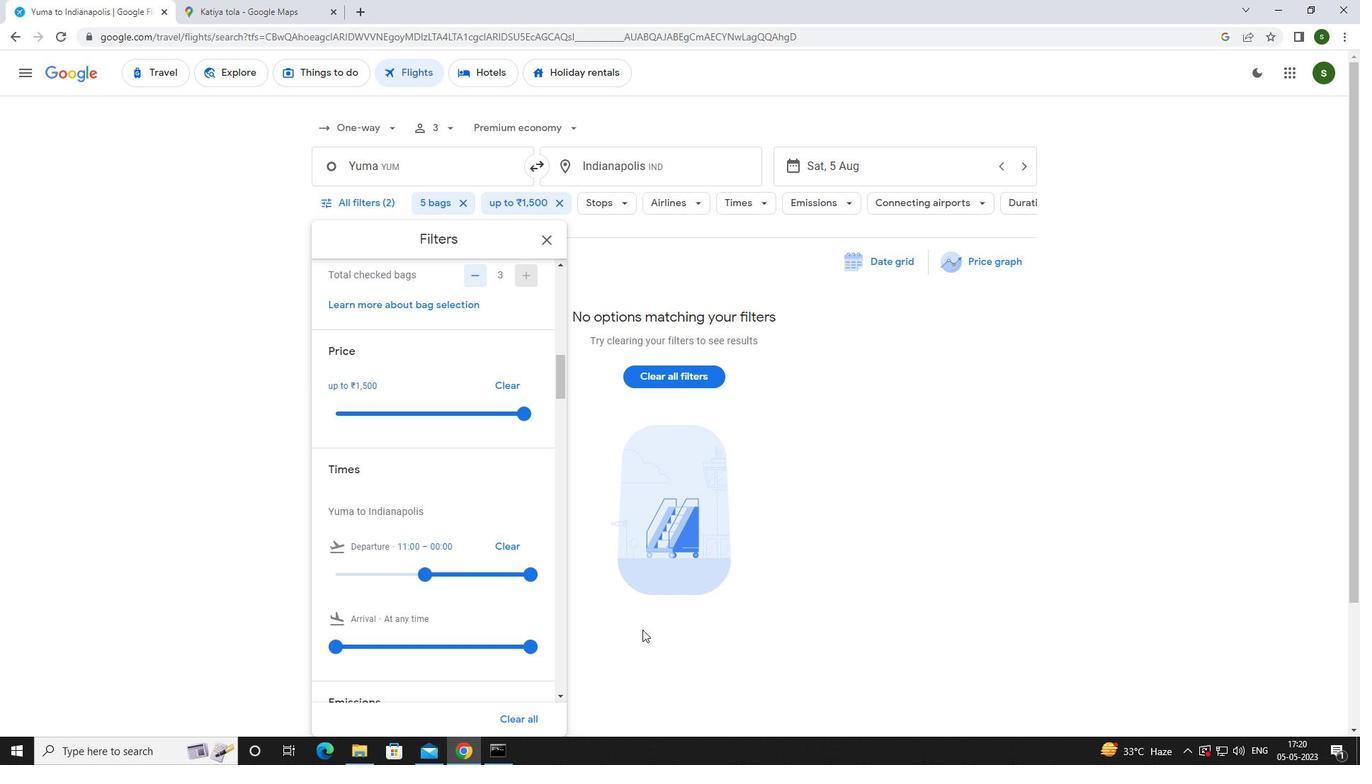
Action: Mouse moved to (645, 629)
Screenshot: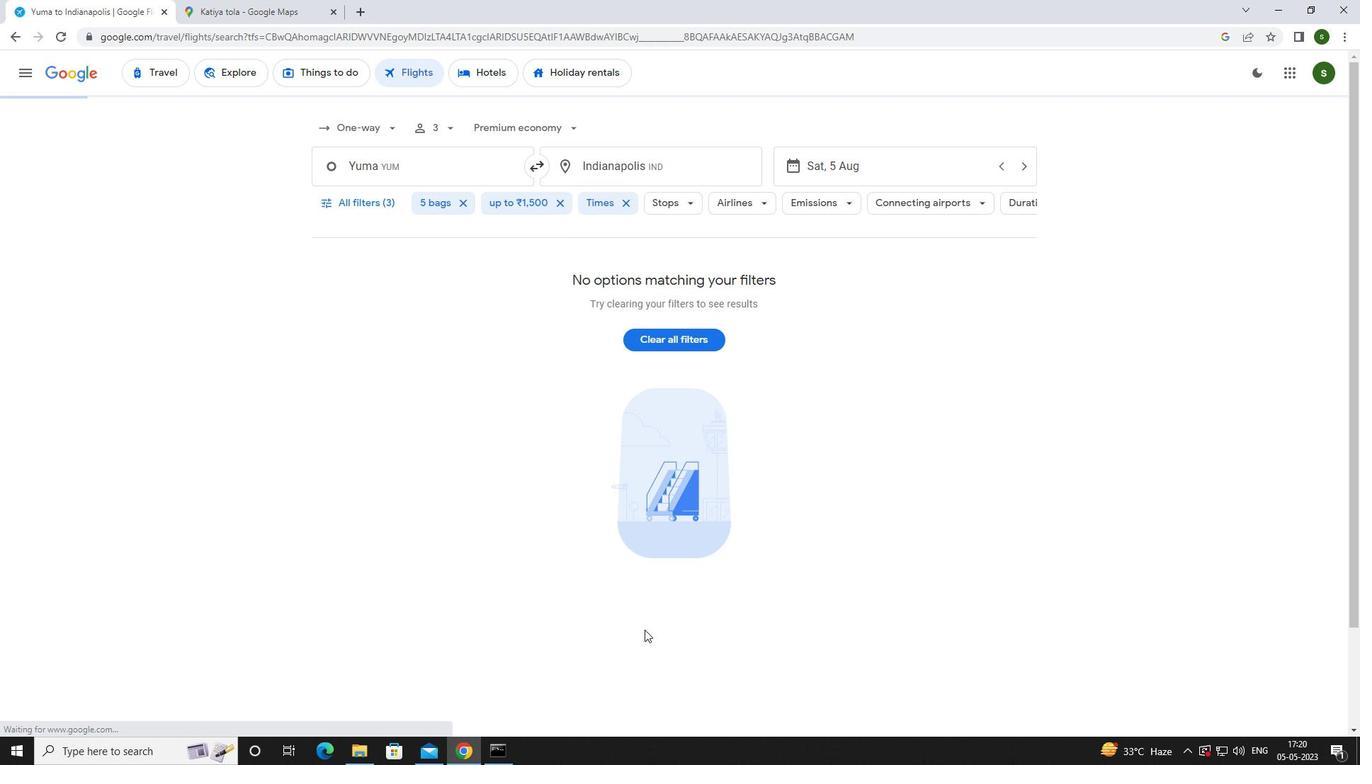 
